 Task: Find connections with filter location Cruz del Eje with filter topic #wellness with filter profile language German with filter current company AFCONS Infrastructure Limited - A Shapoorji Pallonji Group Company with filter school Central University of Rajasthan, Jaipur with filter industry IT System Training and Support with filter service category Cybersecurity with filter keywords title Wedding Coordinator
Action: Mouse moved to (496, 95)
Screenshot: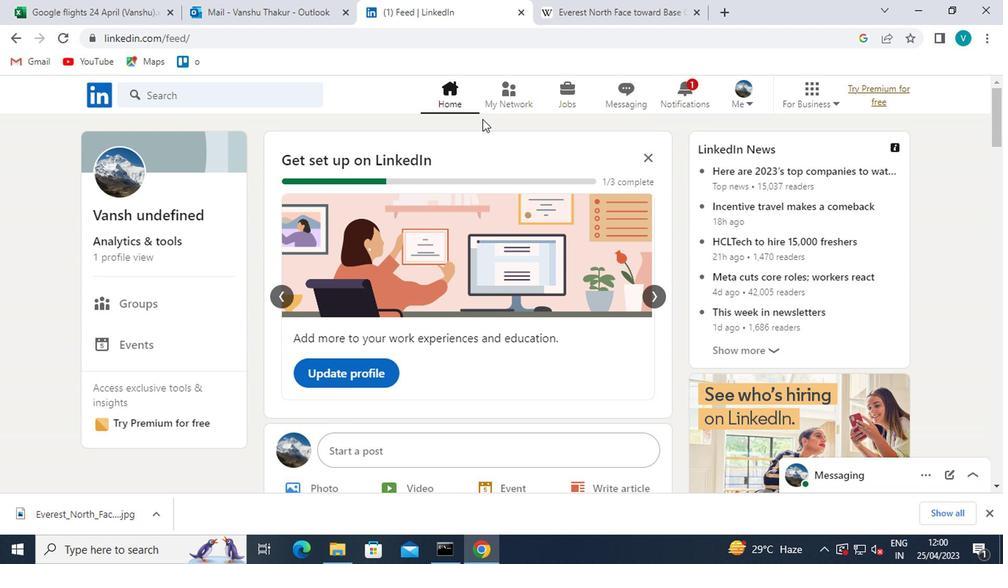 
Action: Mouse pressed left at (496, 95)
Screenshot: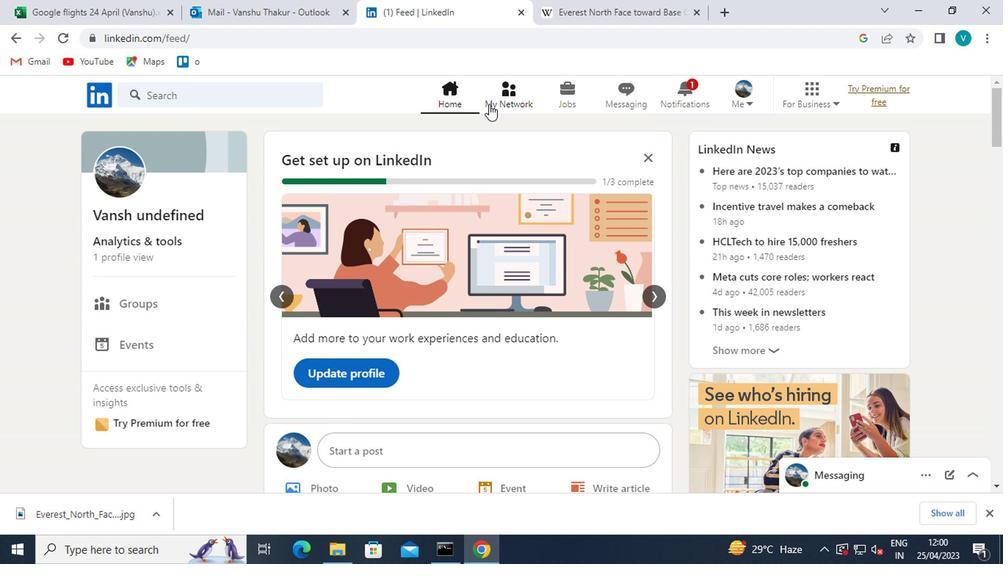 
Action: Mouse moved to (181, 179)
Screenshot: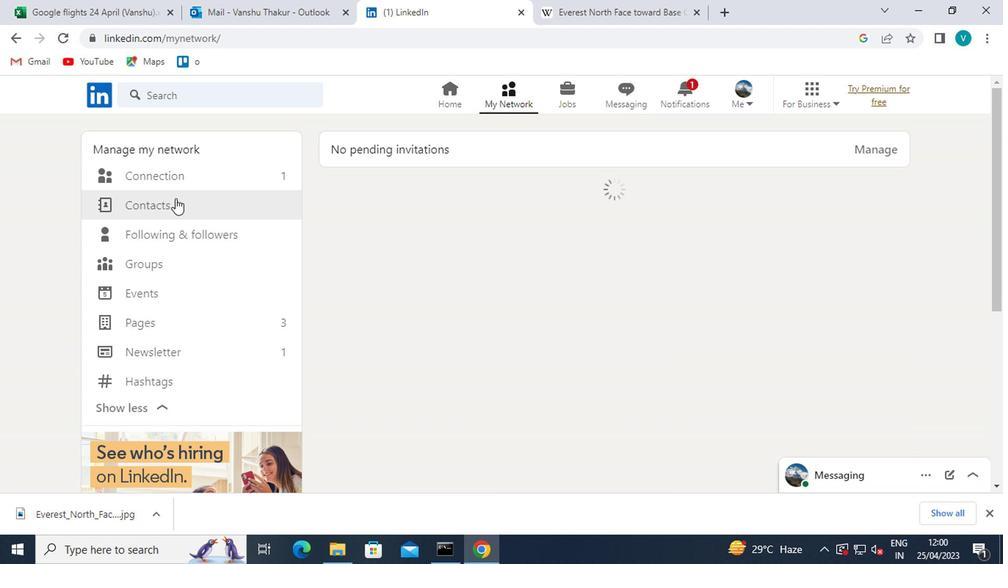 
Action: Mouse pressed left at (181, 179)
Screenshot: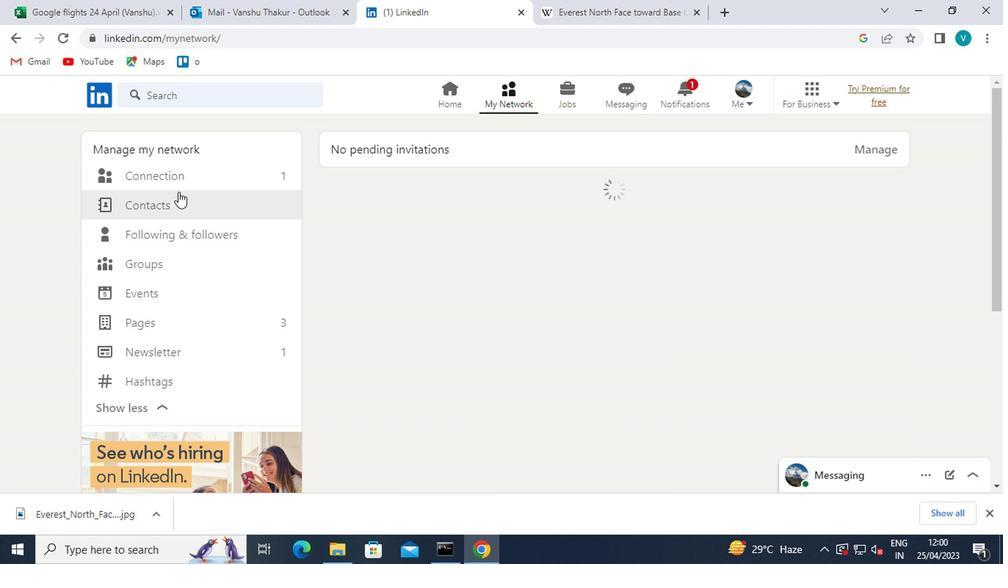 
Action: Mouse moved to (588, 176)
Screenshot: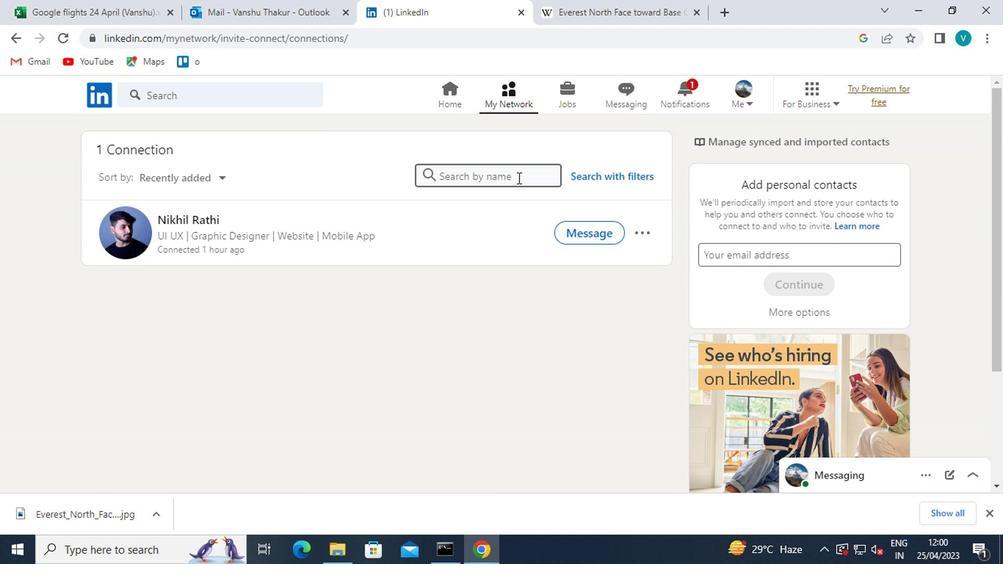 
Action: Mouse pressed left at (588, 176)
Screenshot: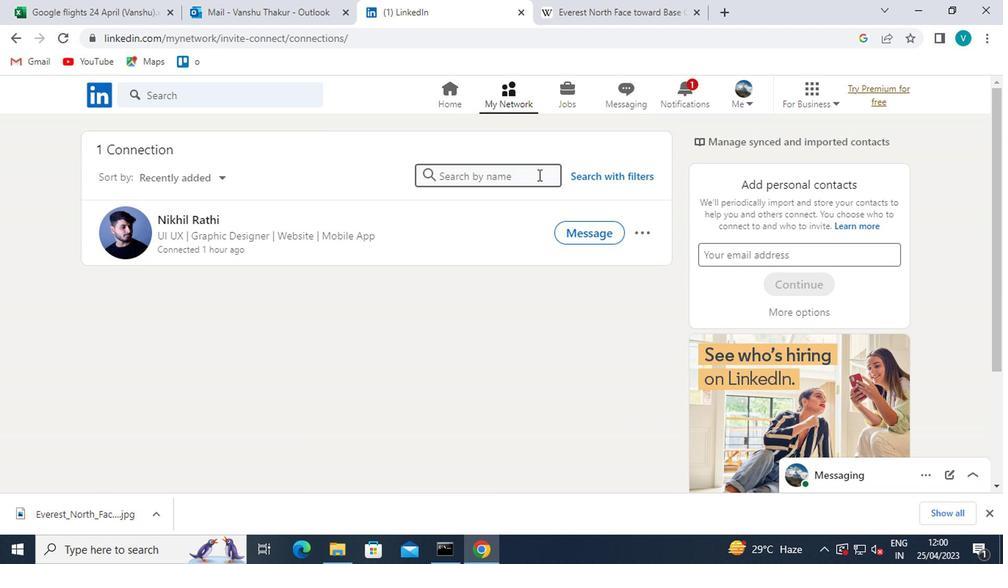 
Action: Mouse moved to (467, 137)
Screenshot: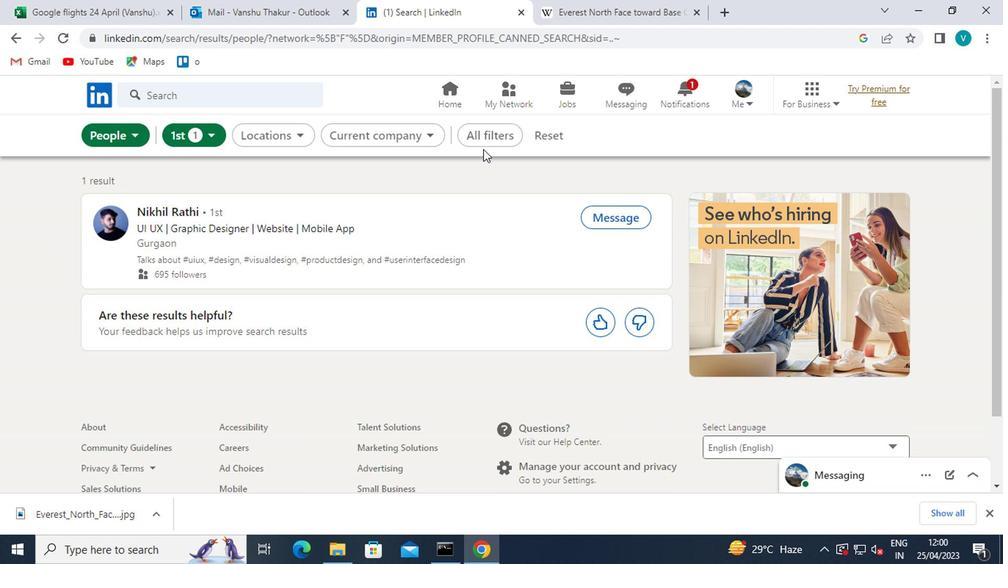 
Action: Mouse pressed left at (467, 137)
Screenshot: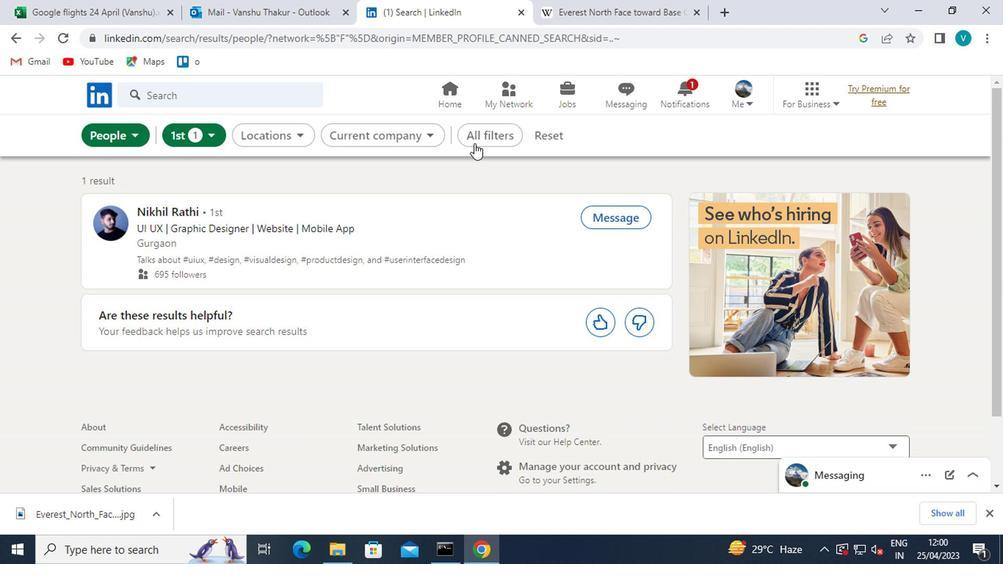
Action: Mouse moved to (728, 376)
Screenshot: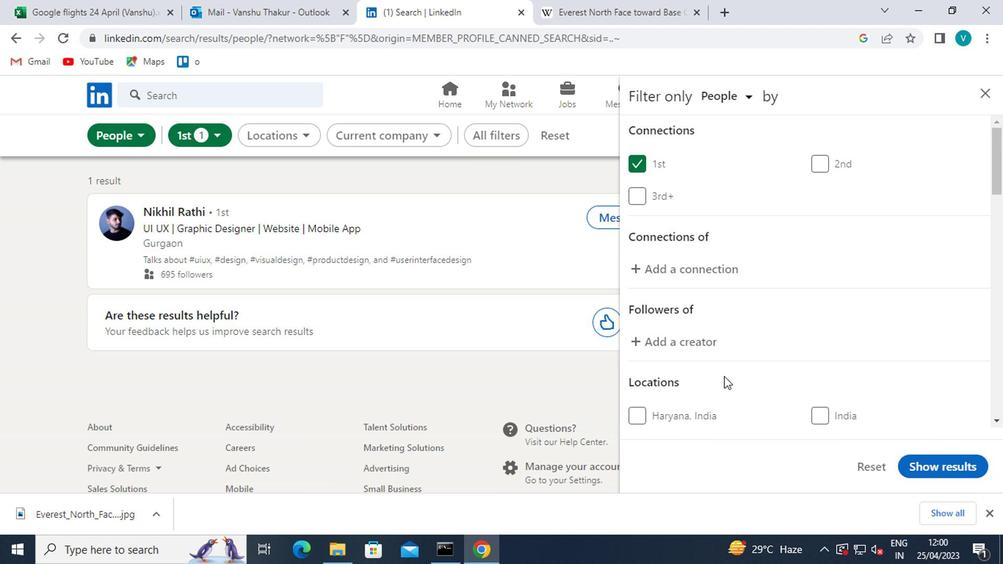 
Action: Mouse scrolled (728, 375) with delta (0, 0)
Screenshot: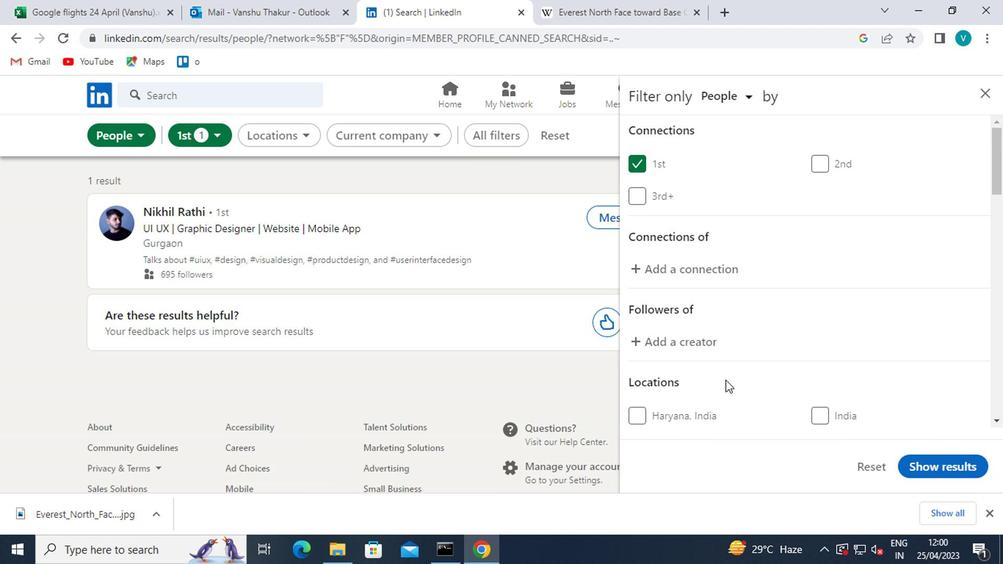 
Action: Mouse moved to (729, 375)
Screenshot: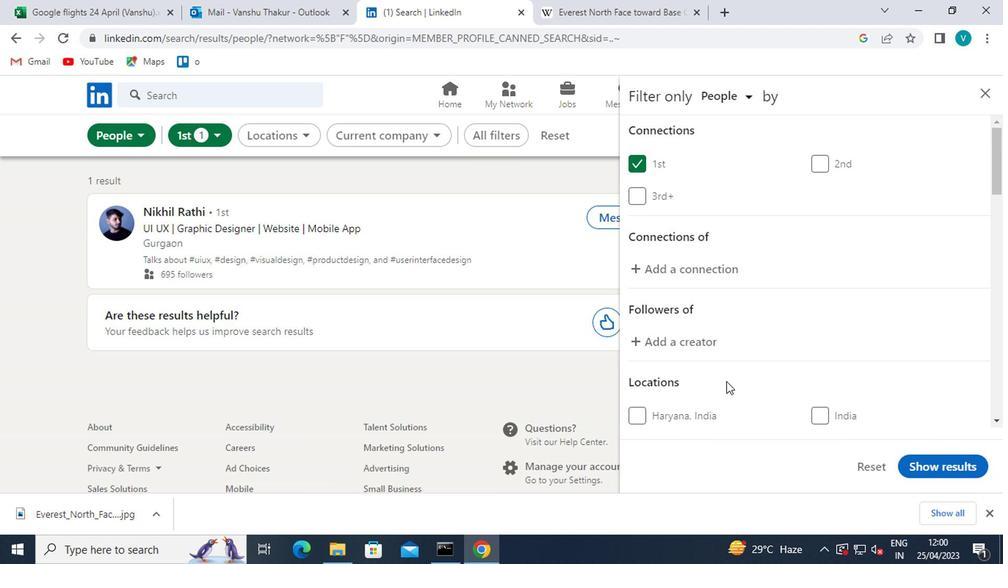 
Action: Mouse scrolled (729, 374) with delta (0, -1)
Screenshot: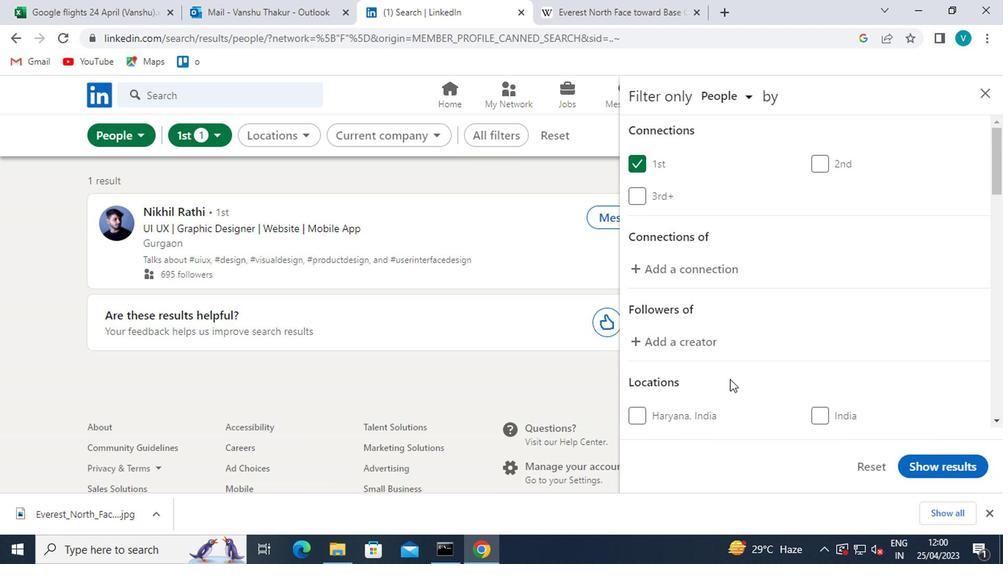 
Action: Mouse moved to (706, 336)
Screenshot: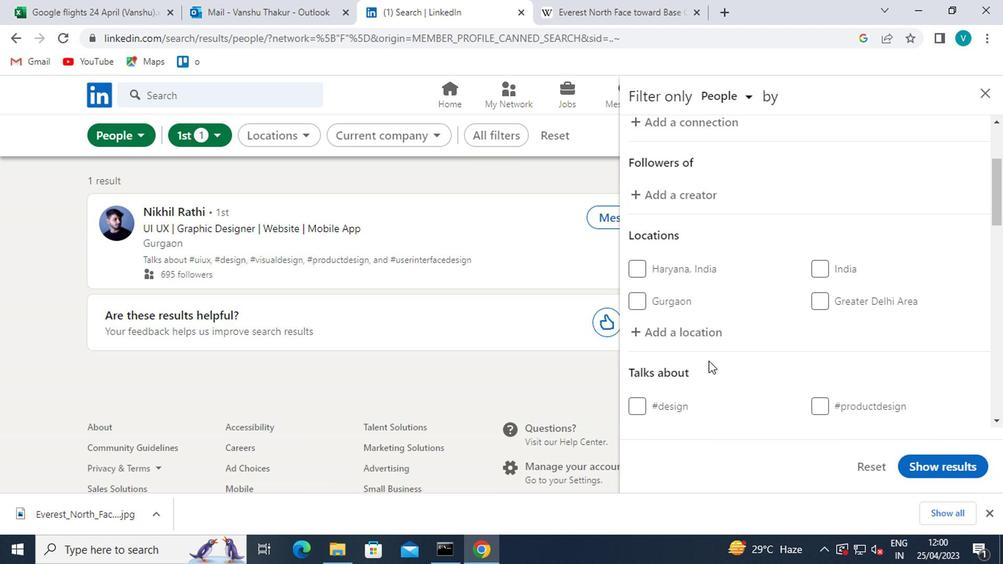 
Action: Mouse pressed left at (706, 336)
Screenshot: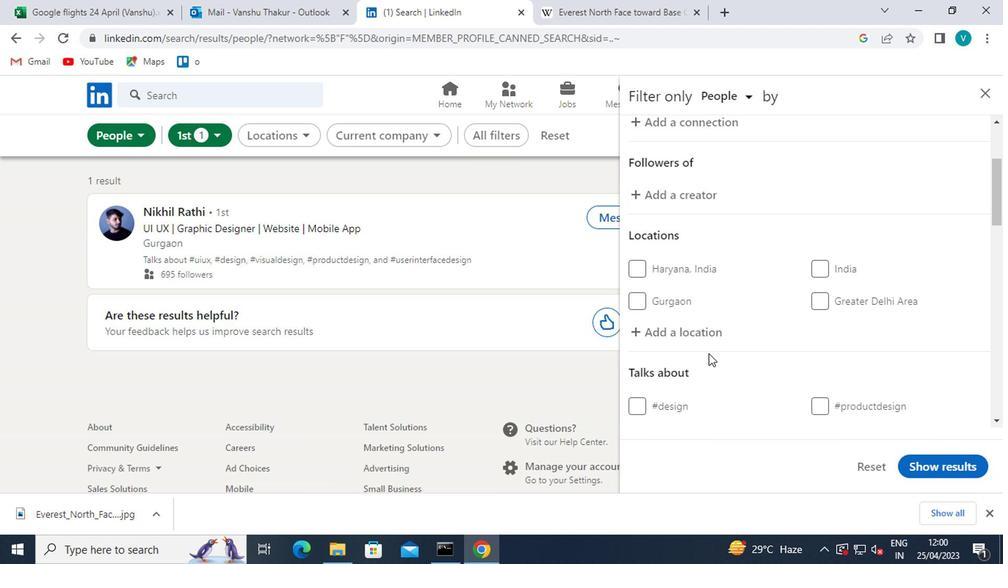 
Action: Mouse moved to (671, 307)
Screenshot: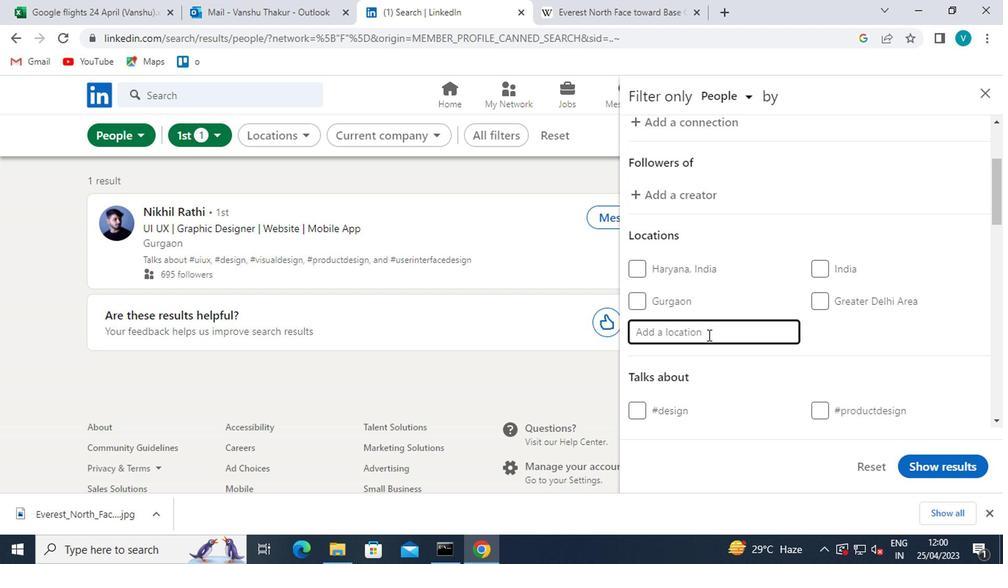 
Action: Key pressed <Key.shift>CRUZ<Key.space>DEL<Key.space>
Screenshot: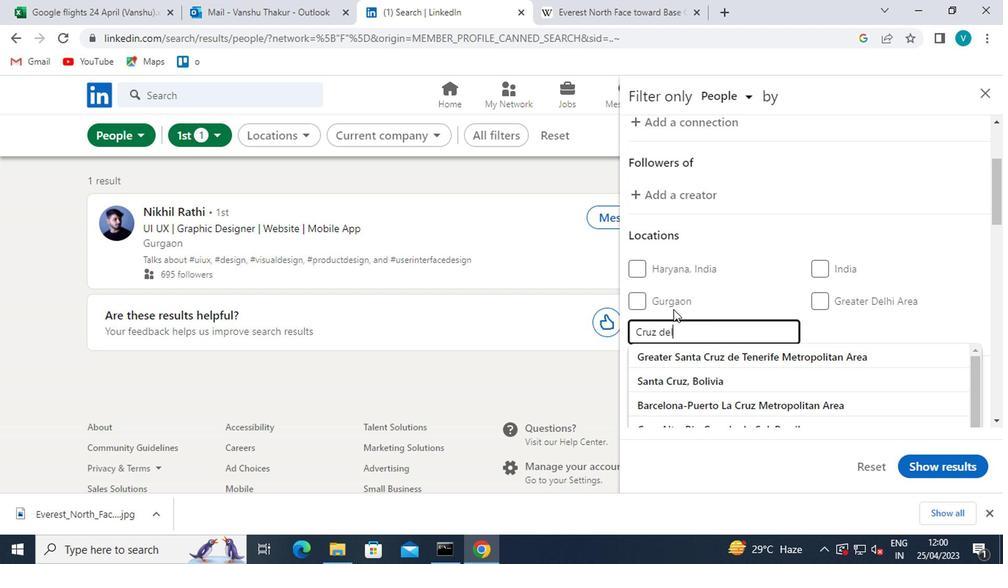 
Action: Mouse moved to (729, 358)
Screenshot: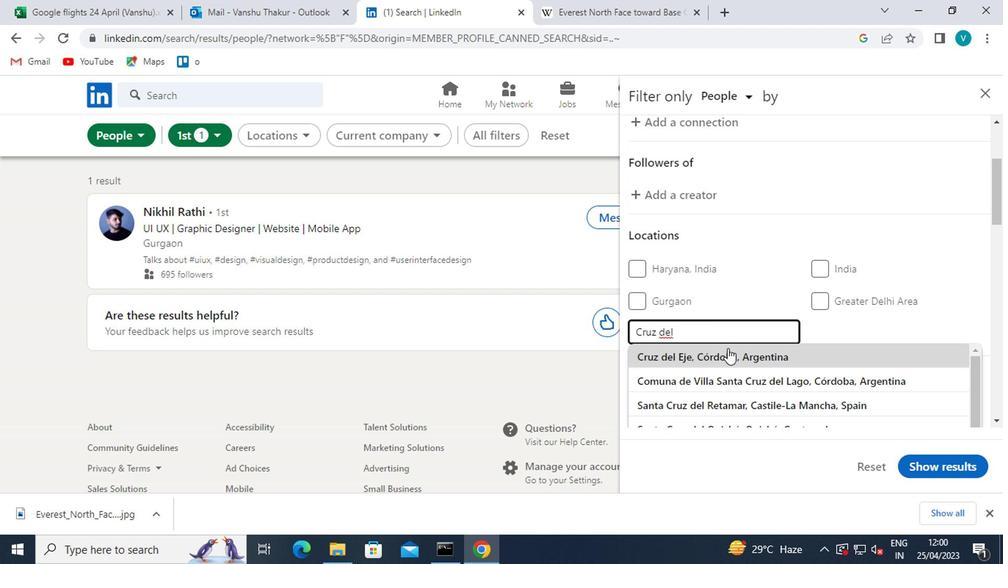 
Action: Mouse pressed left at (729, 358)
Screenshot: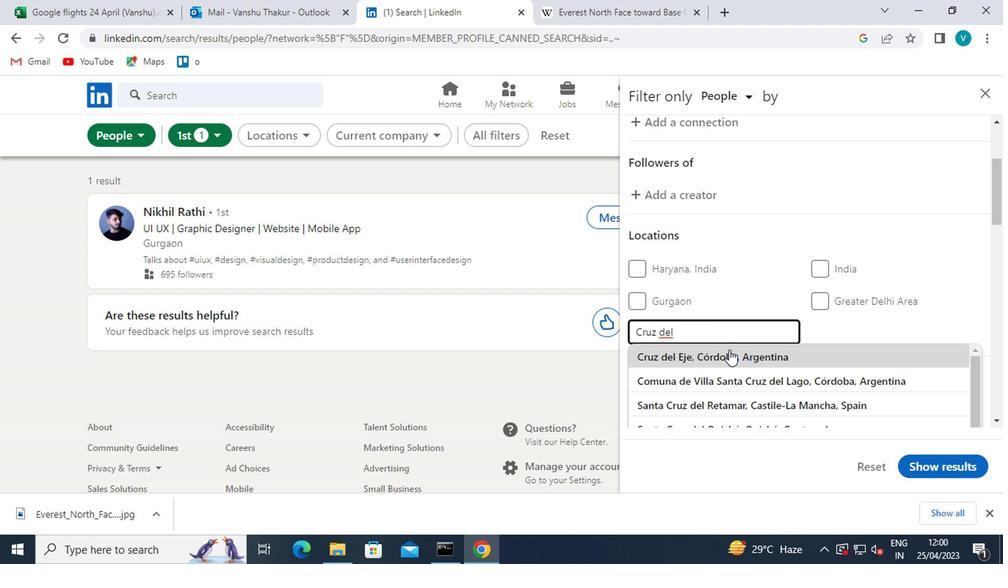 
Action: Mouse moved to (759, 345)
Screenshot: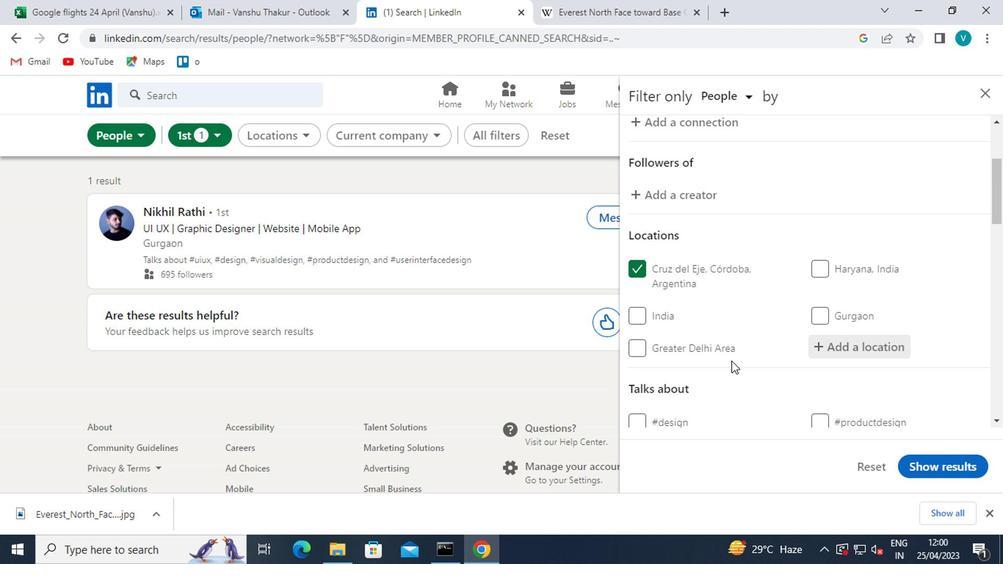 
Action: Mouse scrolled (759, 344) with delta (0, -1)
Screenshot: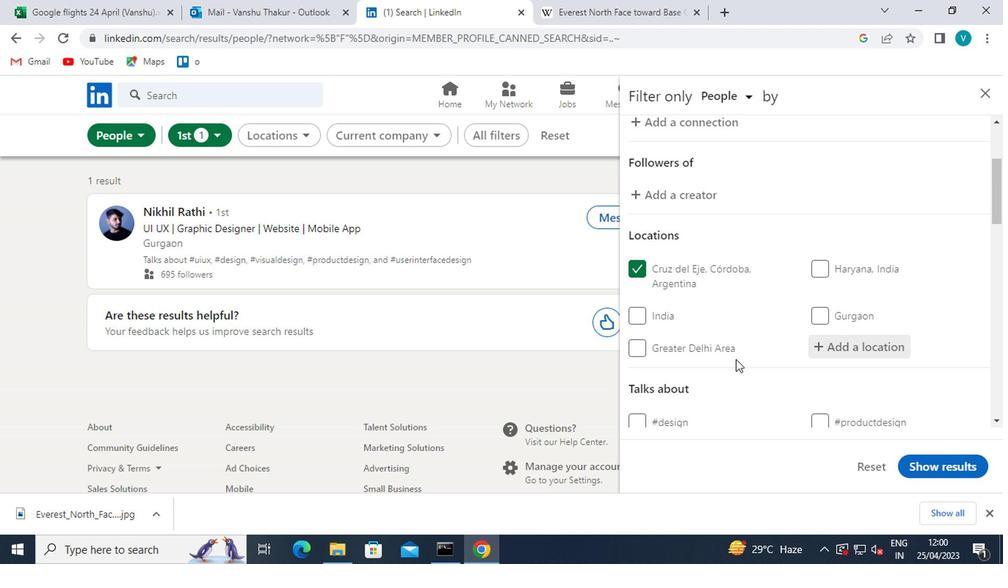 
Action: Mouse moved to (761, 345)
Screenshot: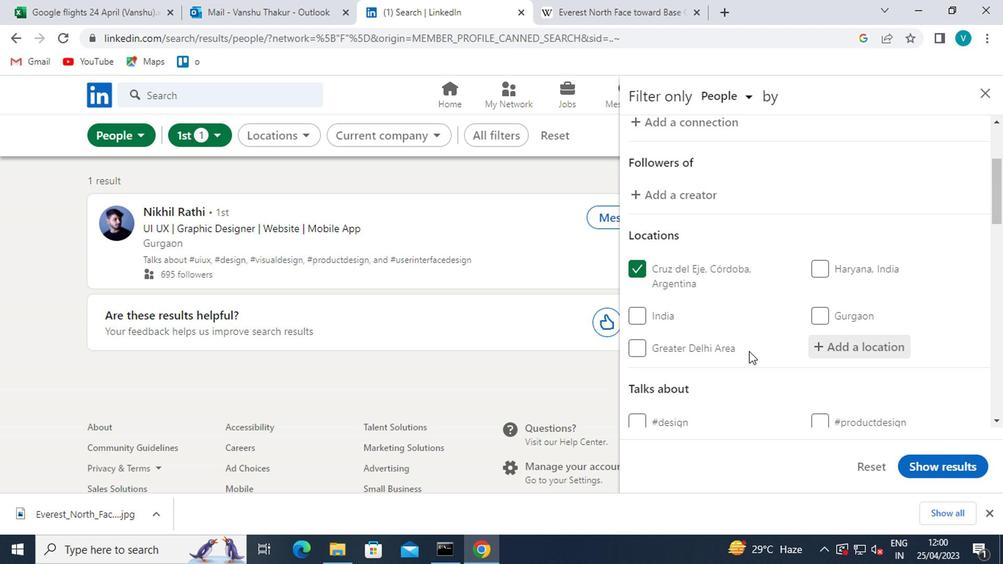 
Action: Mouse scrolled (761, 344) with delta (0, -1)
Screenshot: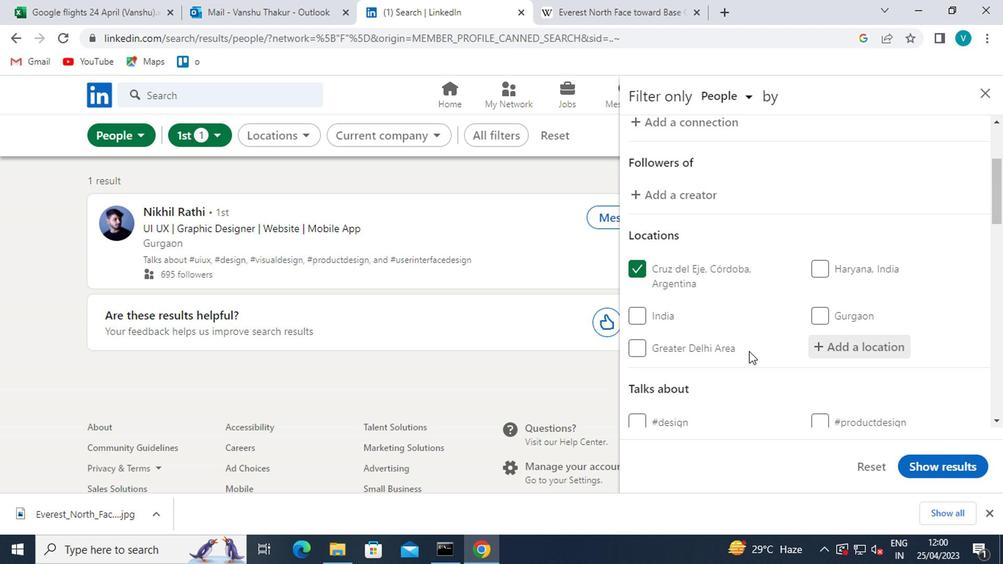 
Action: Mouse moved to (762, 345)
Screenshot: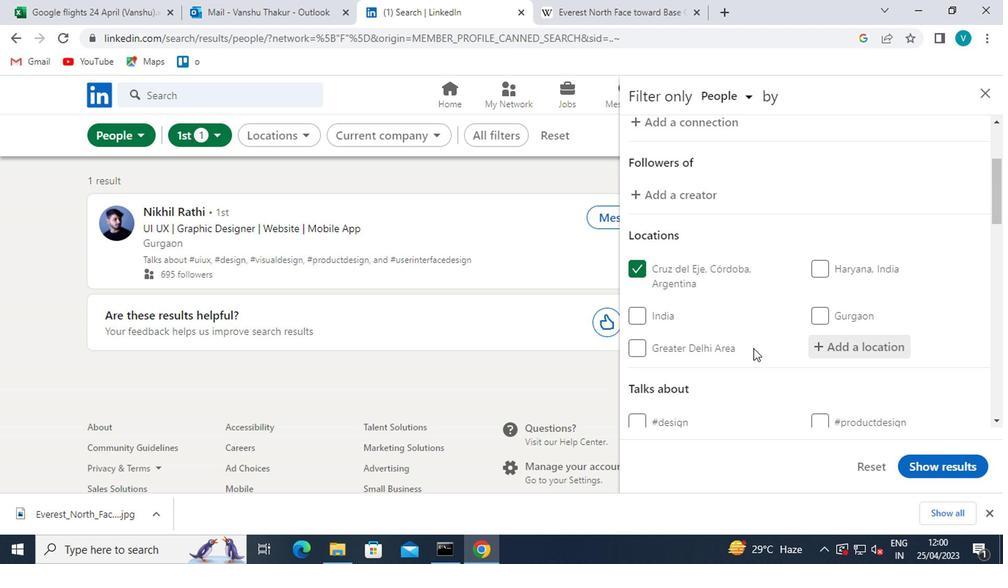 
Action: Mouse scrolled (762, 344) with delta (0, -1)
Screenshot: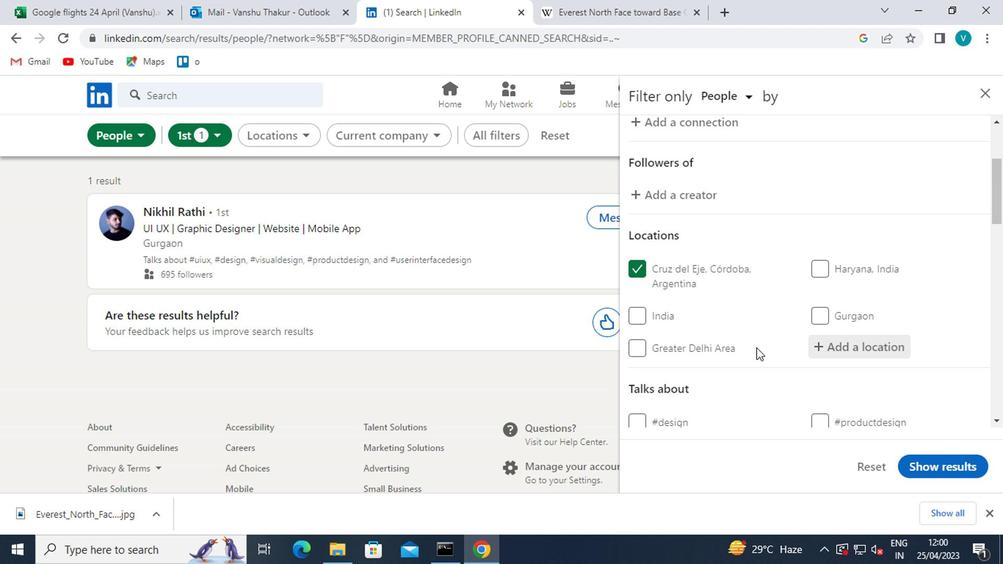 
Action: Mouse moved to (871, 272)
Screenshot: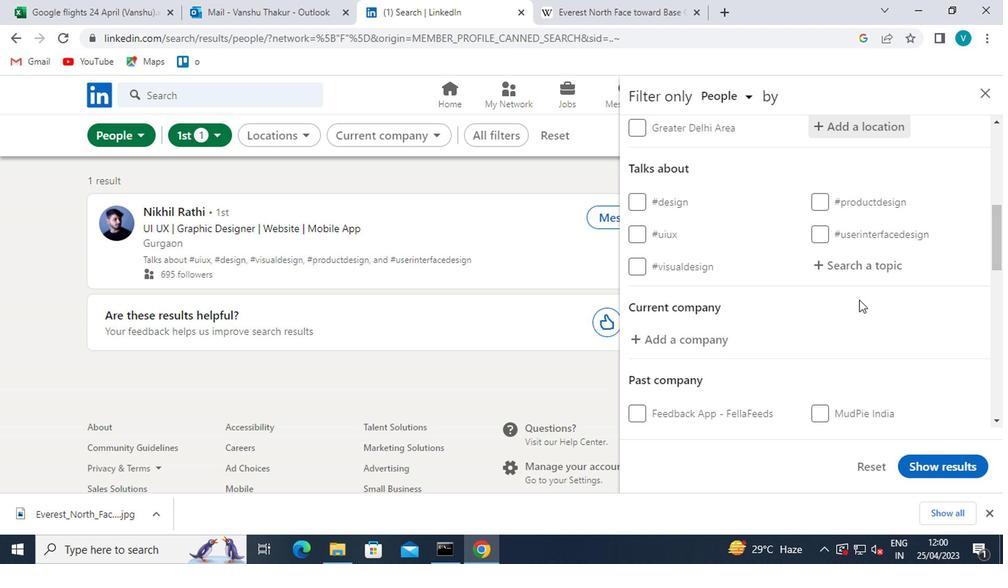 
Action: Mouse pressed left at (871, 272)
Screenshot: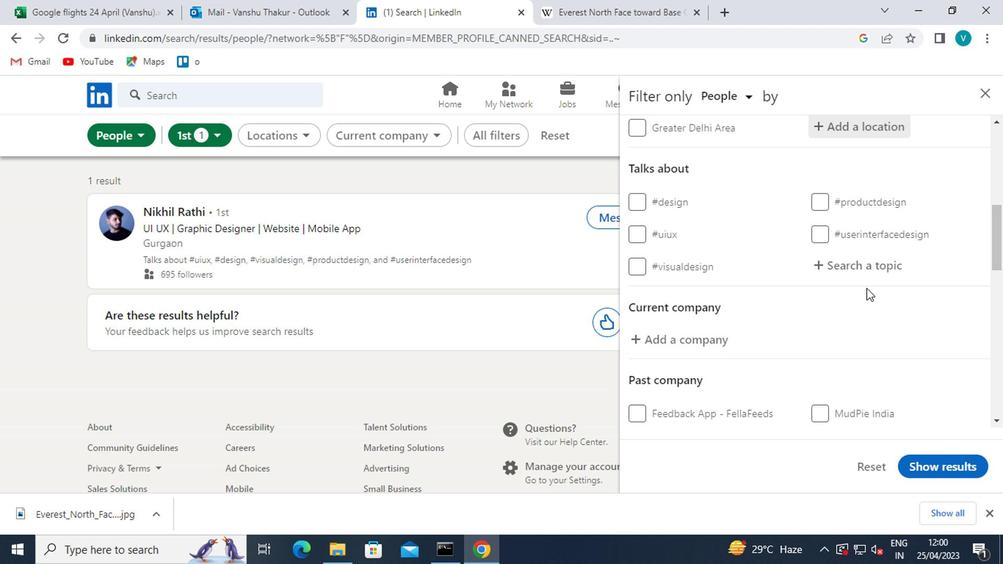 
Action: Mouse moved to (826, 240)
Screenshot: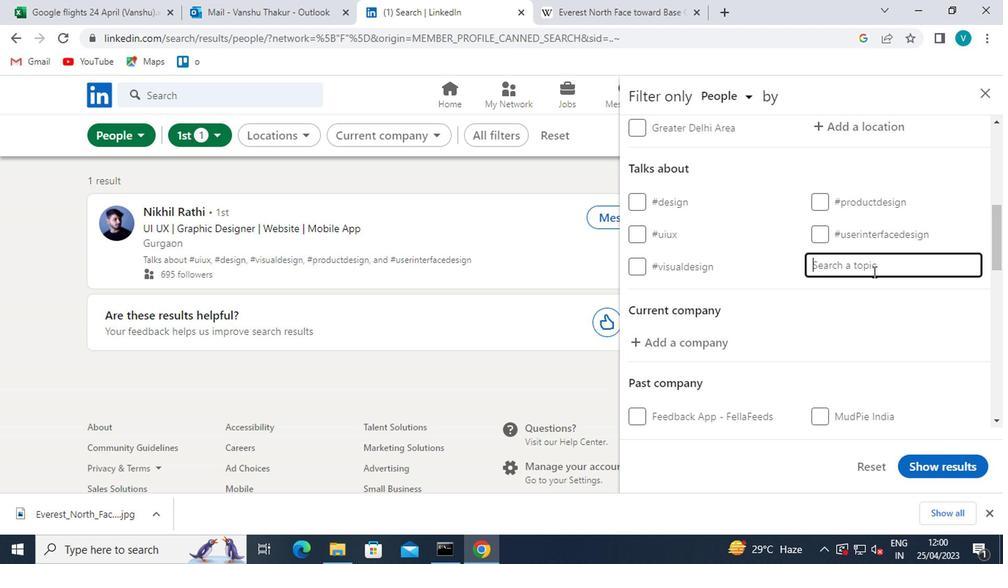 
Action: Key pressed <Key.shift>#WELLNESS
Screenshot: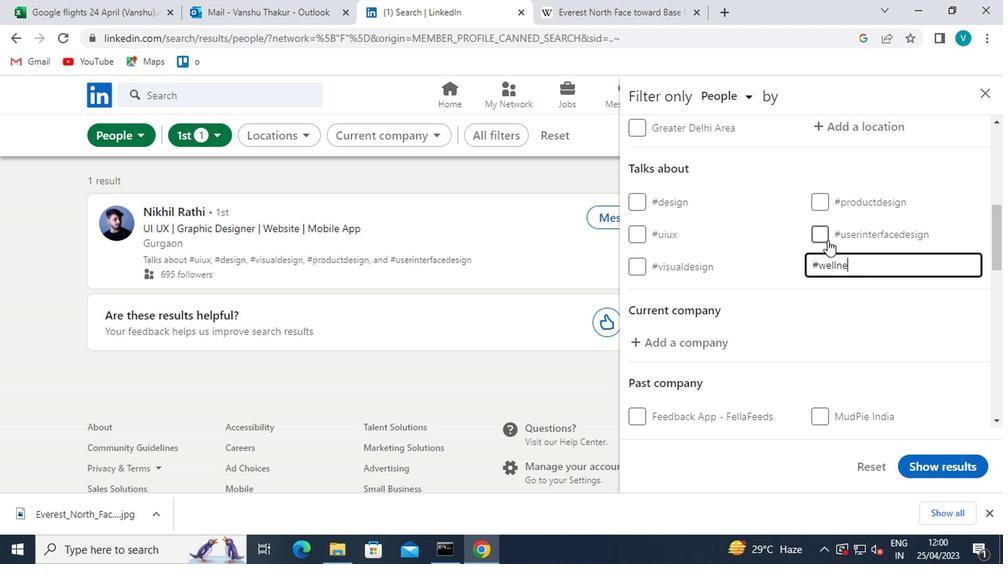 
Action: Mouse moved to (845, 324)
Screenshot: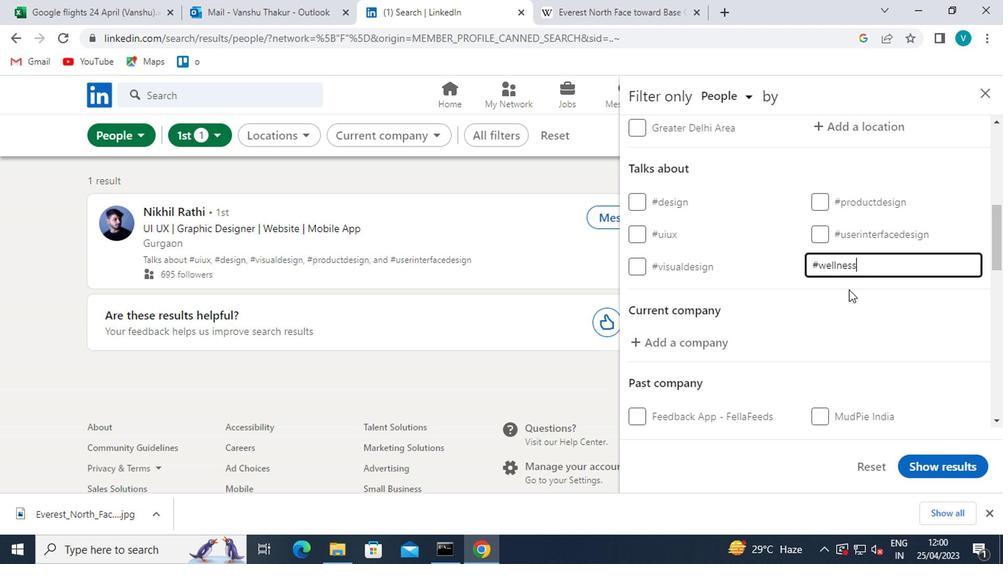 
Action: Mouse pressed left at (845, 324)
Screenshot: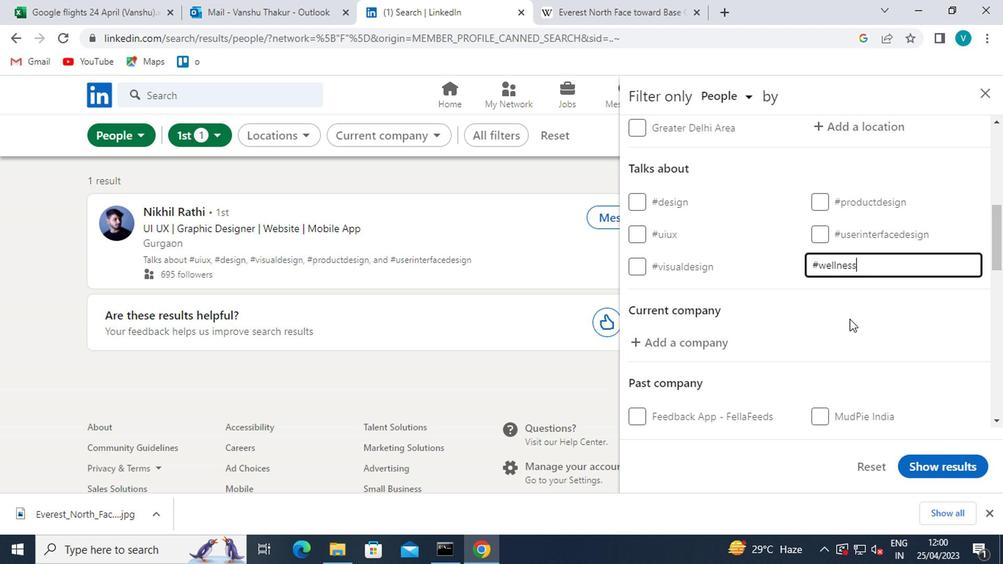 
Action: Mouse moved to (827, 318)
Screenshot: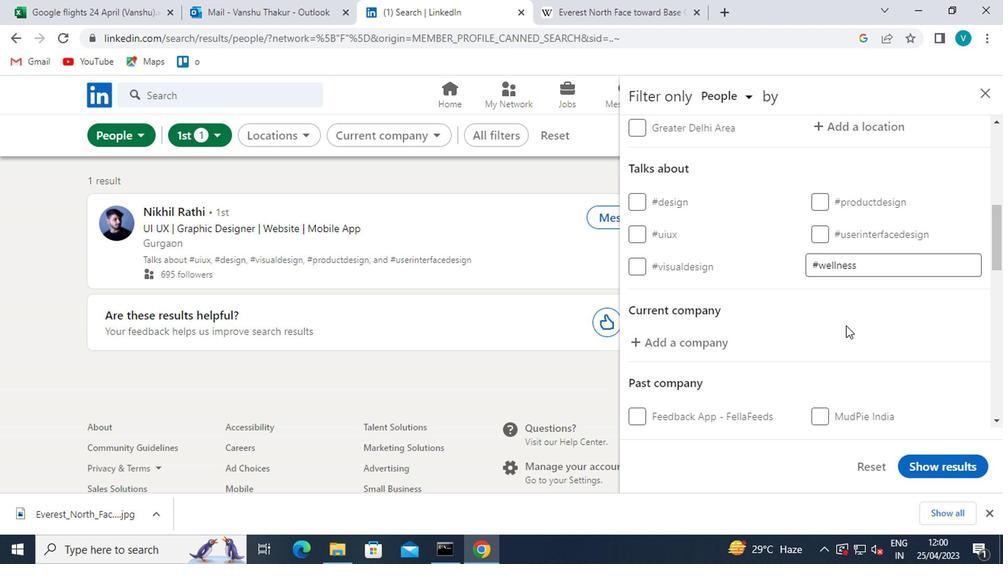 
Action: Mouse scrolled (827, 317) with delta (0, -1)
Screenshot: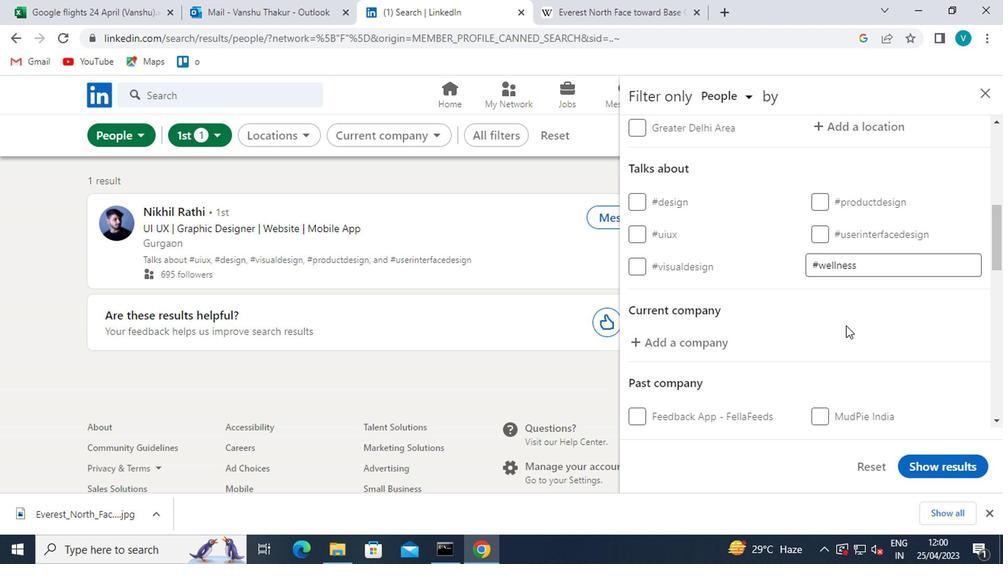 
Action: Mouse moved to (799, 308)
Screenshot: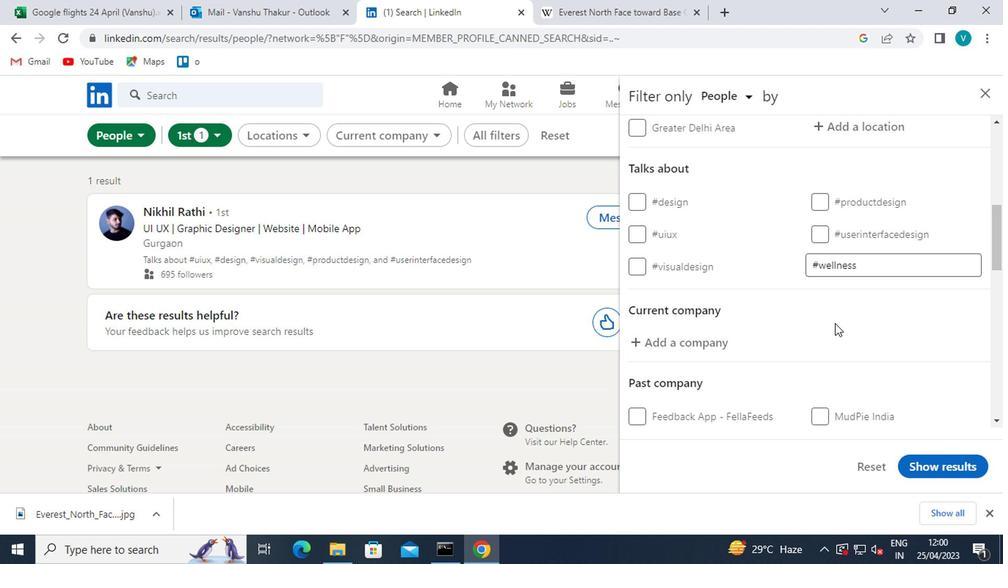 
Action: Mouse scrolled (799, 307) with delta (0, -1)
Screenshot: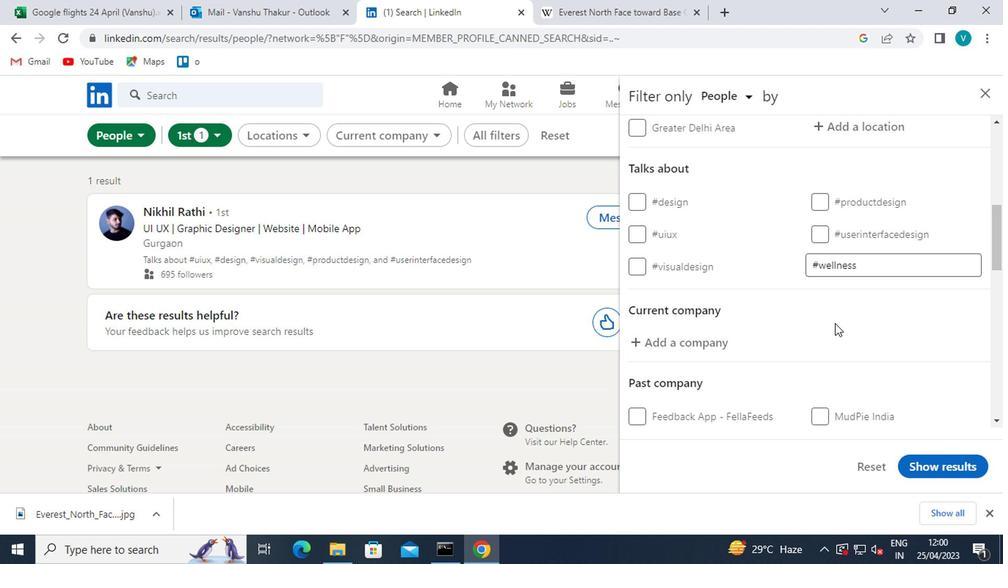 
Action: Mouse moved to (771, 299)
Screenshot: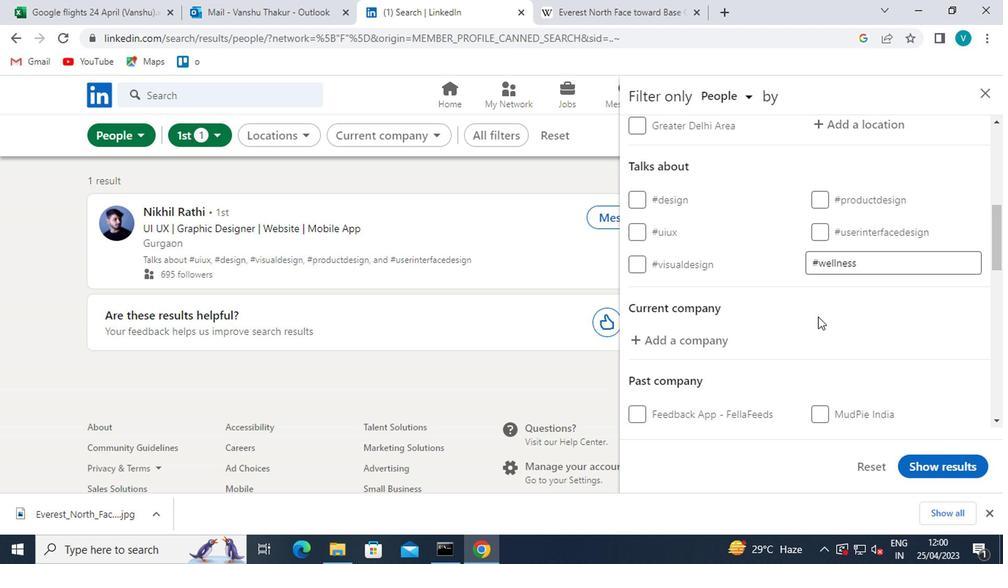 
Action: Mouse scrolled (771, 298) with delta (0, -1)
Screenshot: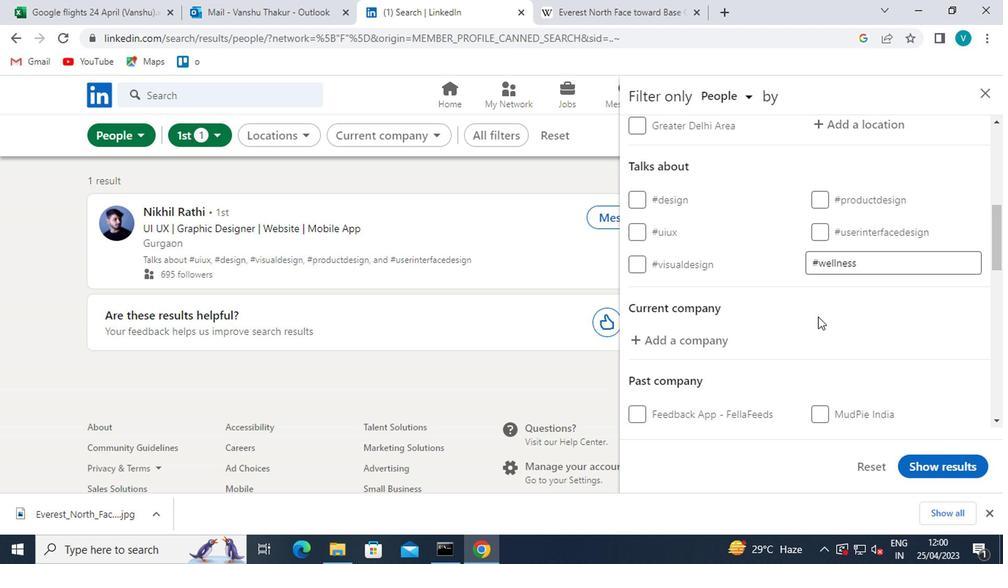 
Action: Mouse moved to (753, 295)
Screenshot: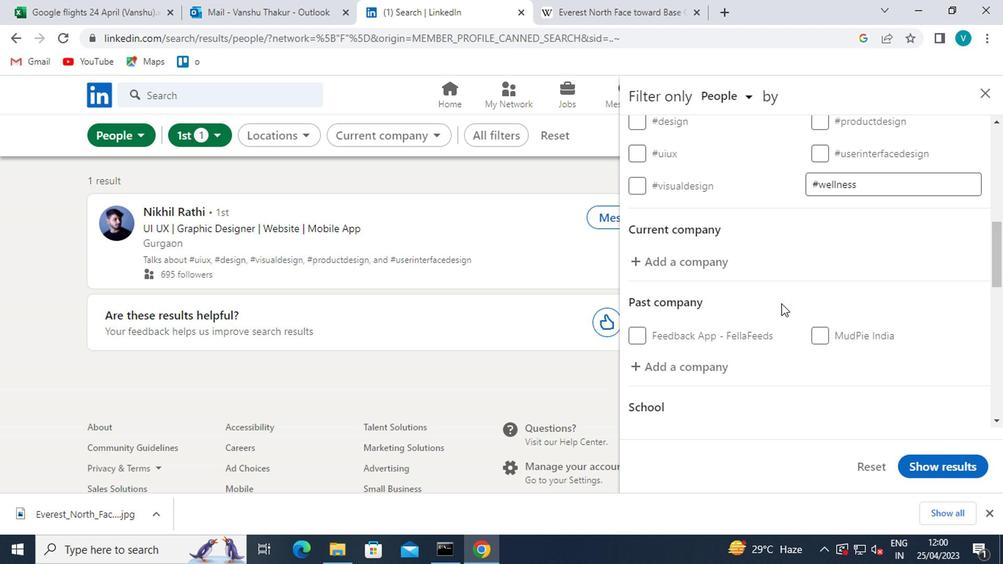 
Action: Mouse scrolled (753, 295) with delta (0, 0)
Screenshot: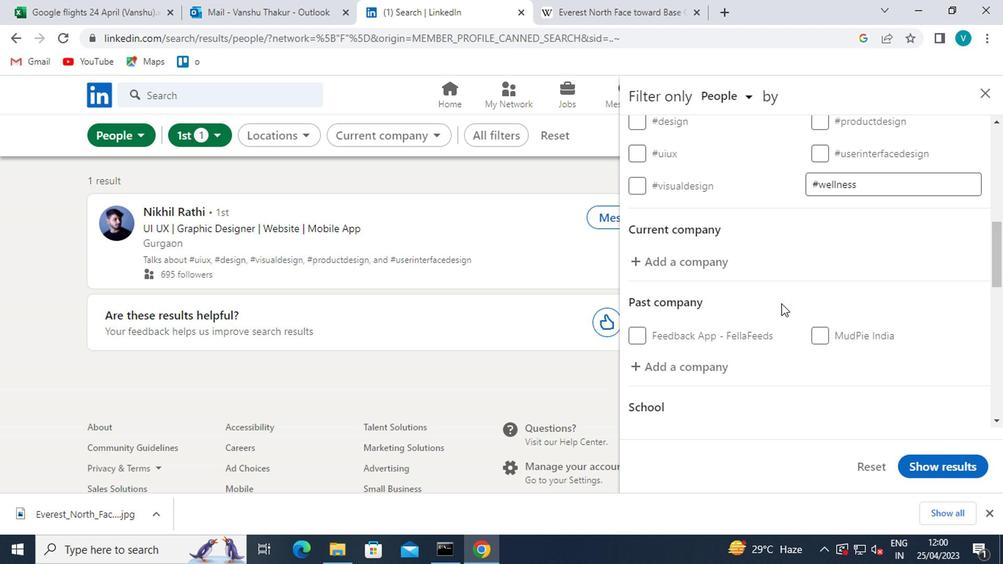 
Action: Mouse moved to (743, 295)
Screenshot: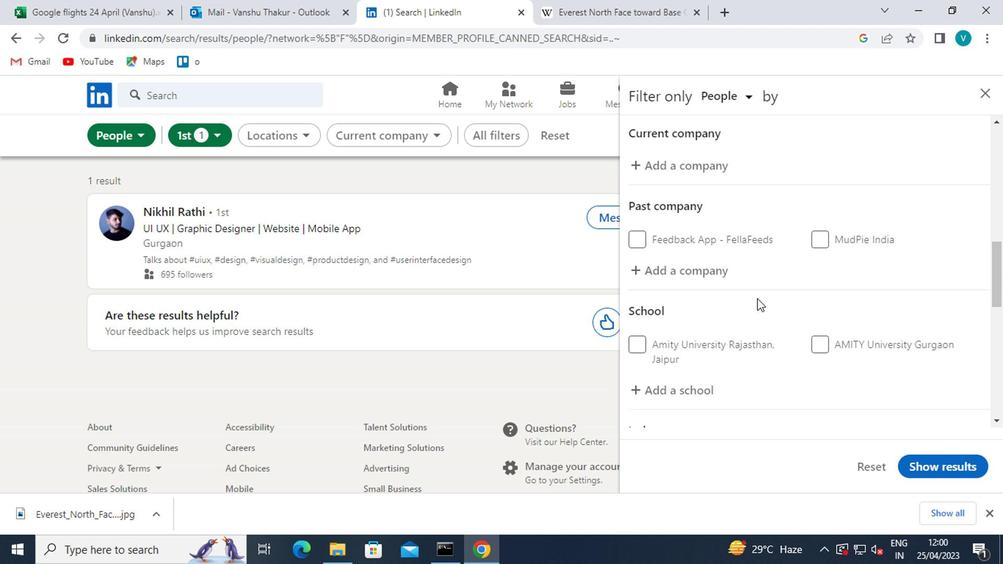 
Action: Mouse scrolled (743, 294) with delta (0, -1)
Screenshot: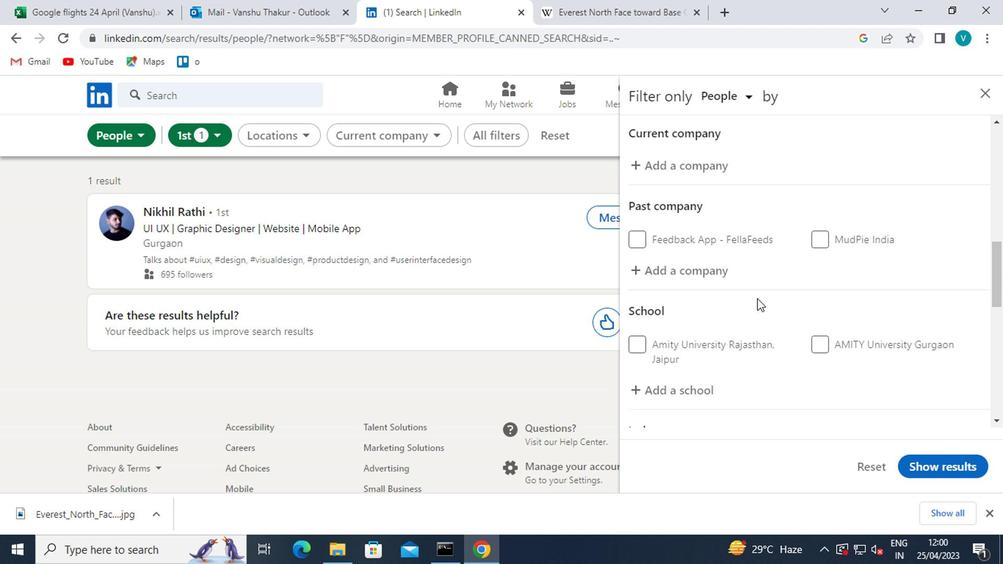 
Action: Mouse moved to (752, 296)
Screenshot: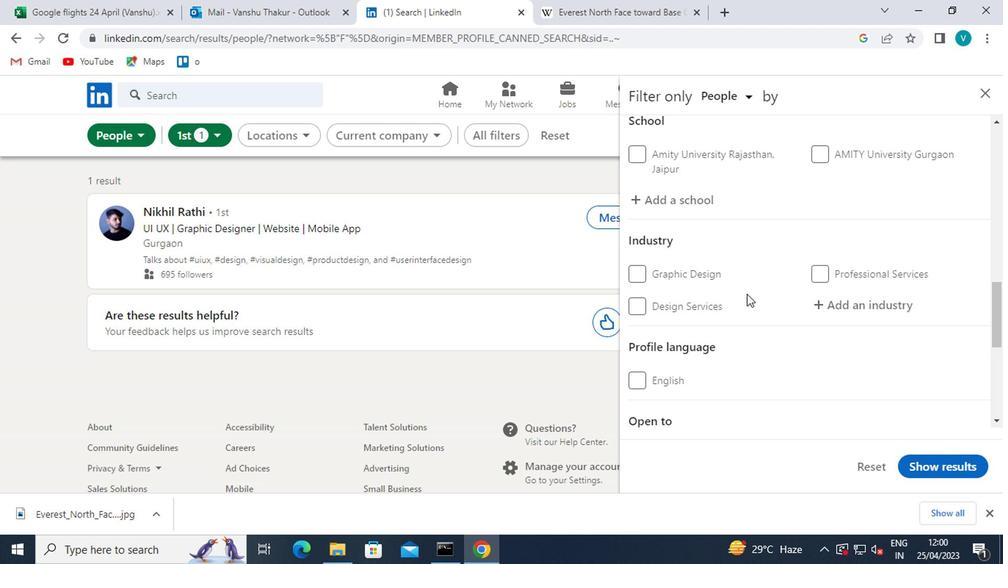 
Action: Mouse scrolled (752, 297) with delta (0, 1)
Screenshot: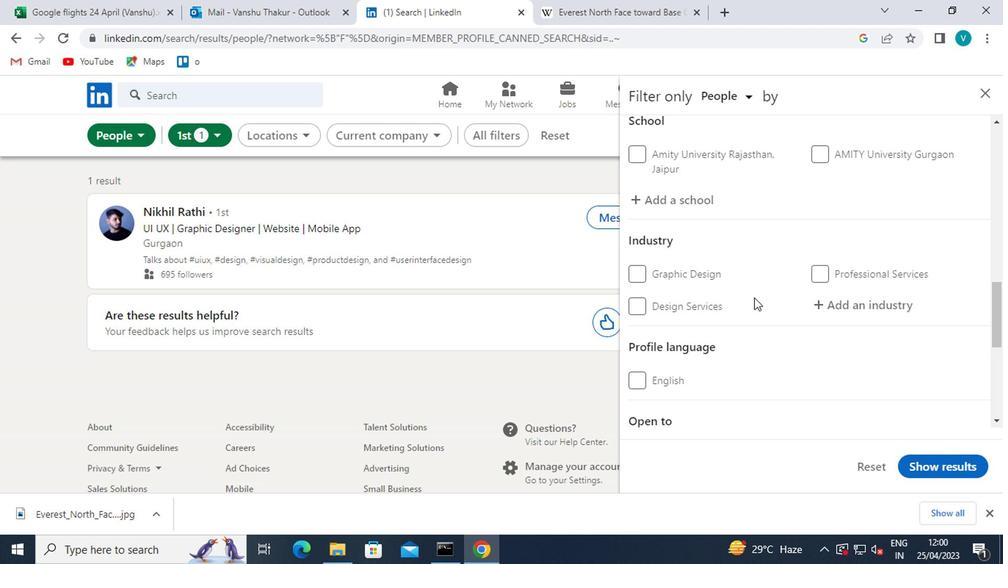 
Action: Mouse scrolled (752, 297) with delta (0, 1)
Screenshot: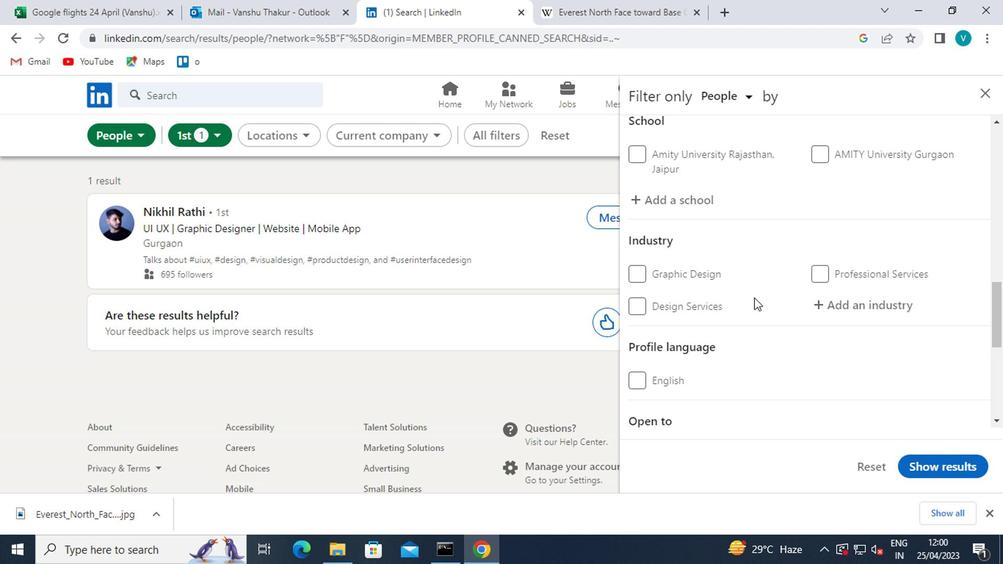 
Action: Mouse scrolled (752, 297) with delta (0, 1)
Screenshot: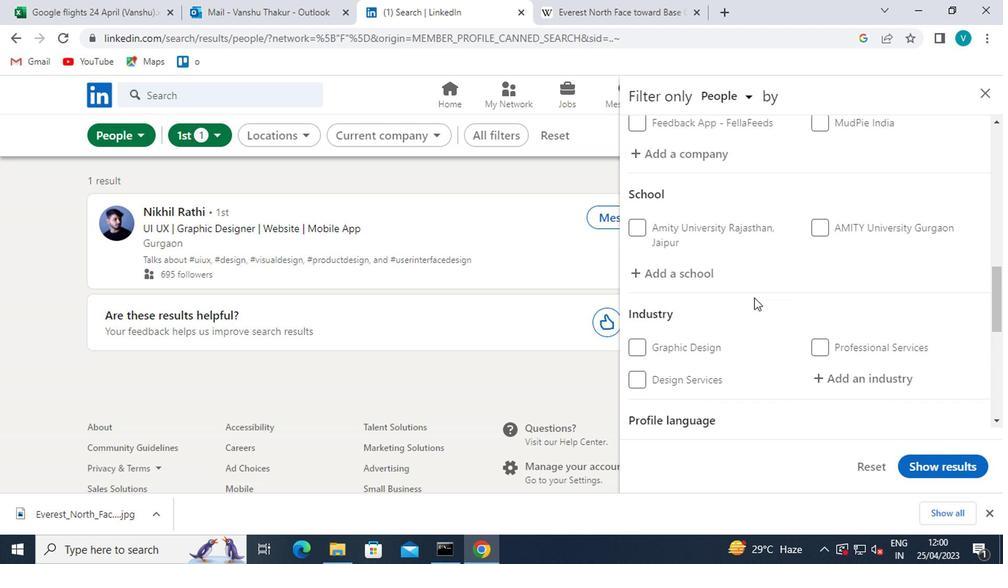 
Action: Mouse scrolled (752, 297) with delta (0, 1)
Screenshot: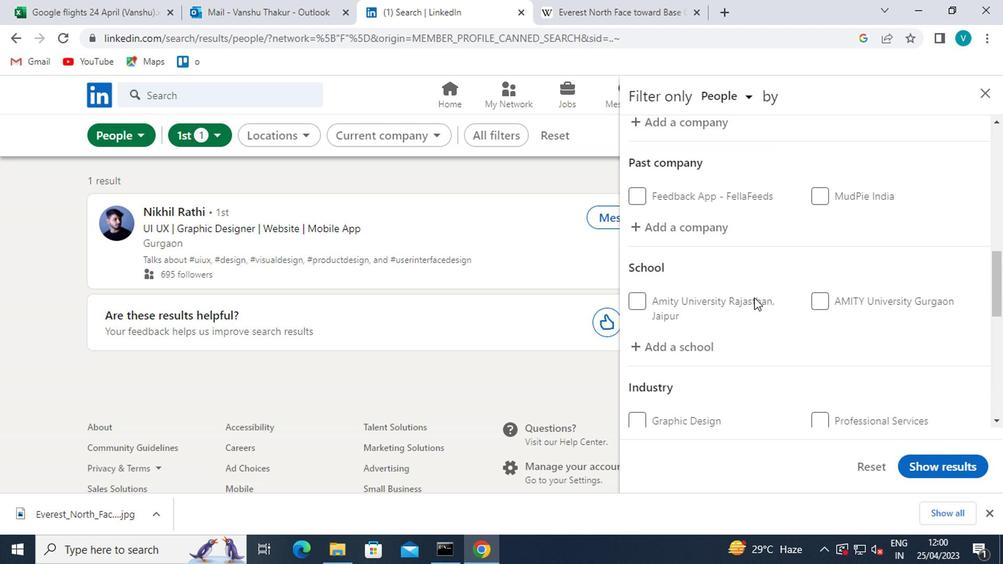 
Action: Mouse moved to (752, 296)
Screenshot: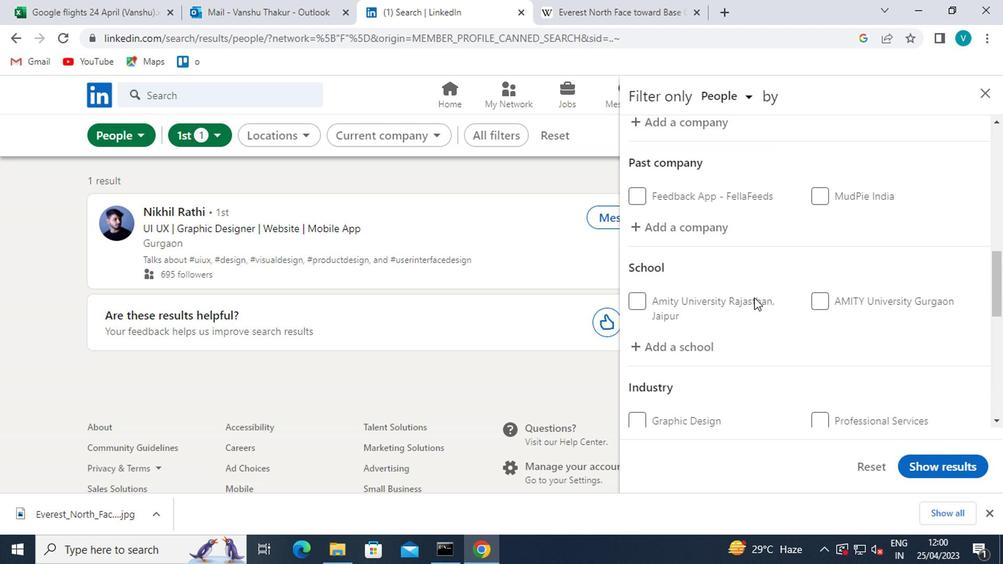 
Action: Mouse scrolled (752, 297) with delta (0, 1)
Screenshot: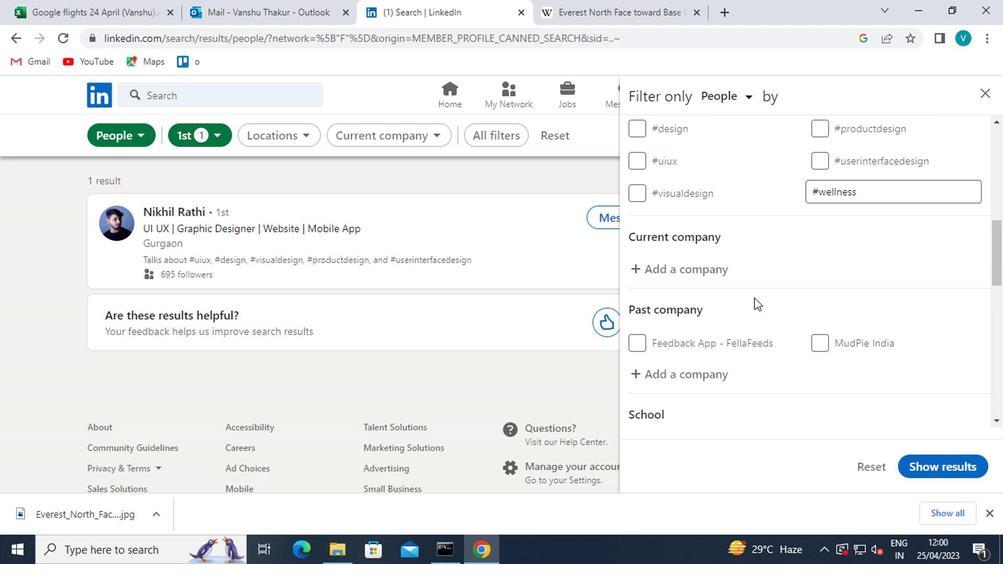 
Action: Mouse moved to (712, 326)
Screenshot: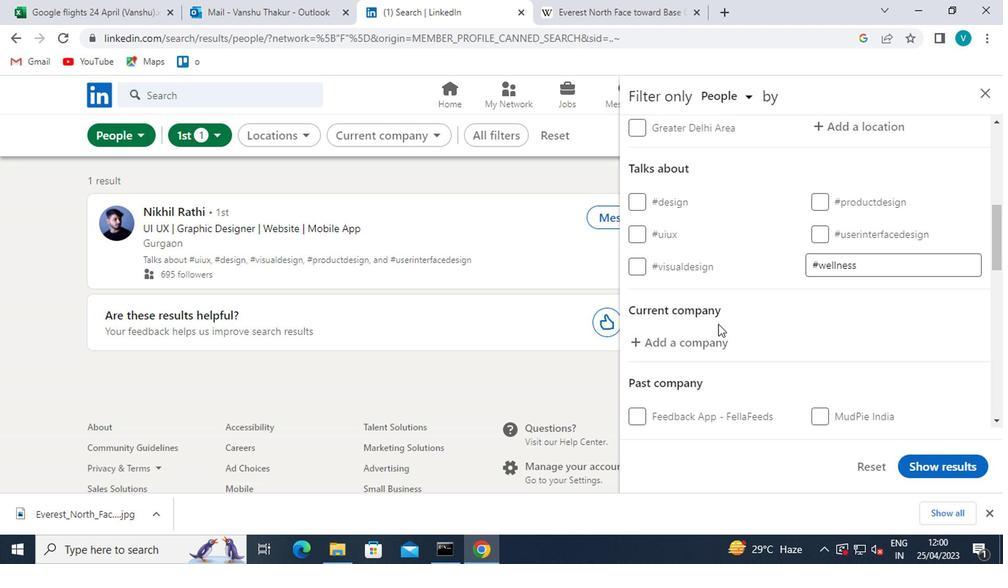 
Action: Mouse pressed left at (712, 326)
Screenshot: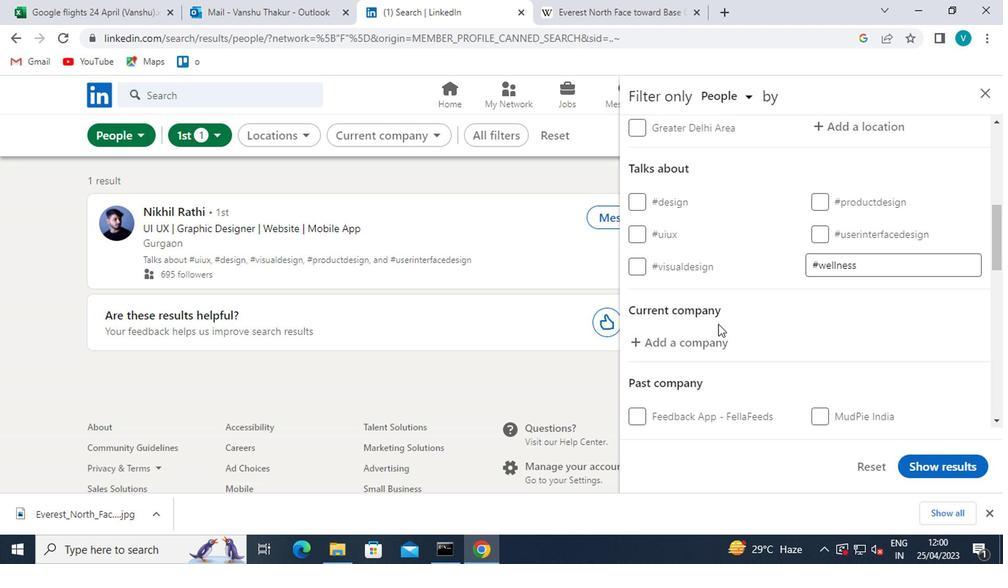 
Action: Mouse moved to (712, 331)
Screenshot: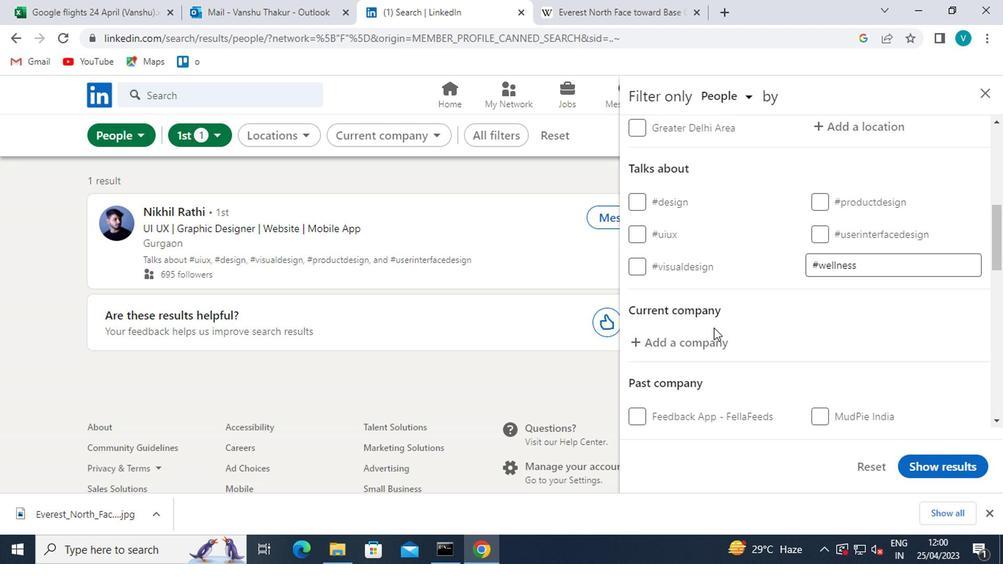 
Action: Mouse pressed left at (712, 331)
Screenshot: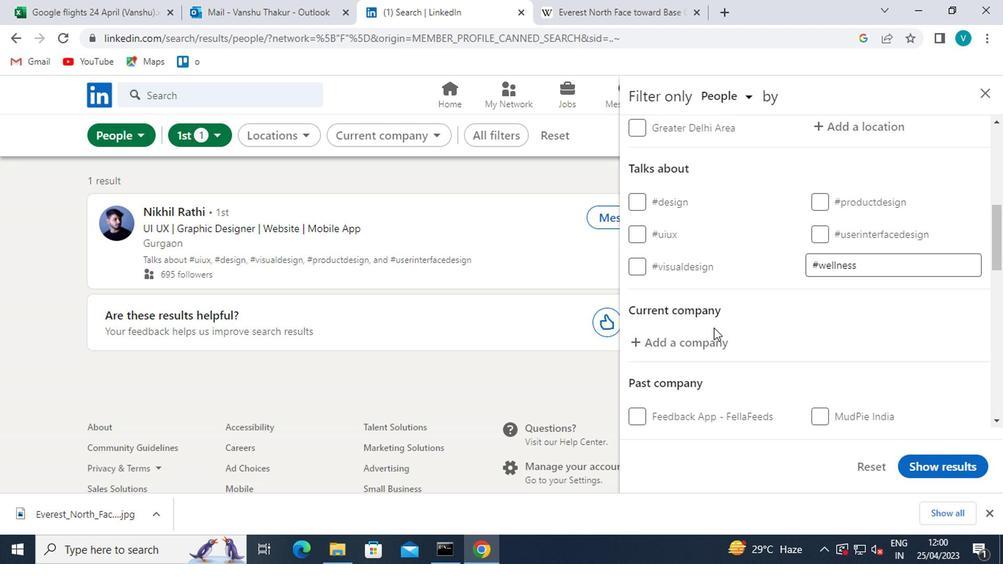 
Action: Mouse moved to (717, 332)
Screenshot: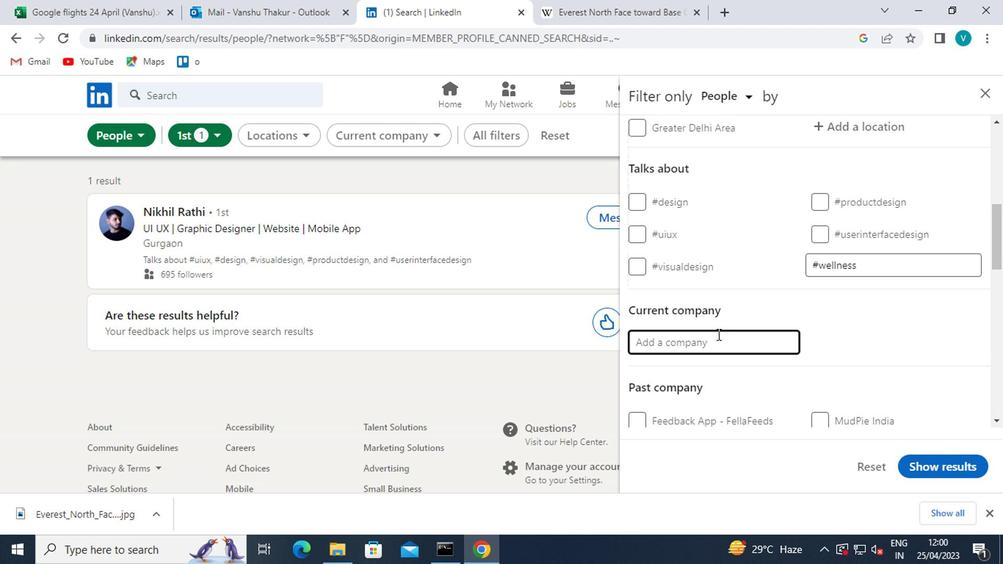 
Action: Key pressed <Key.shift>AFCONS<Key.space>
Screenshot: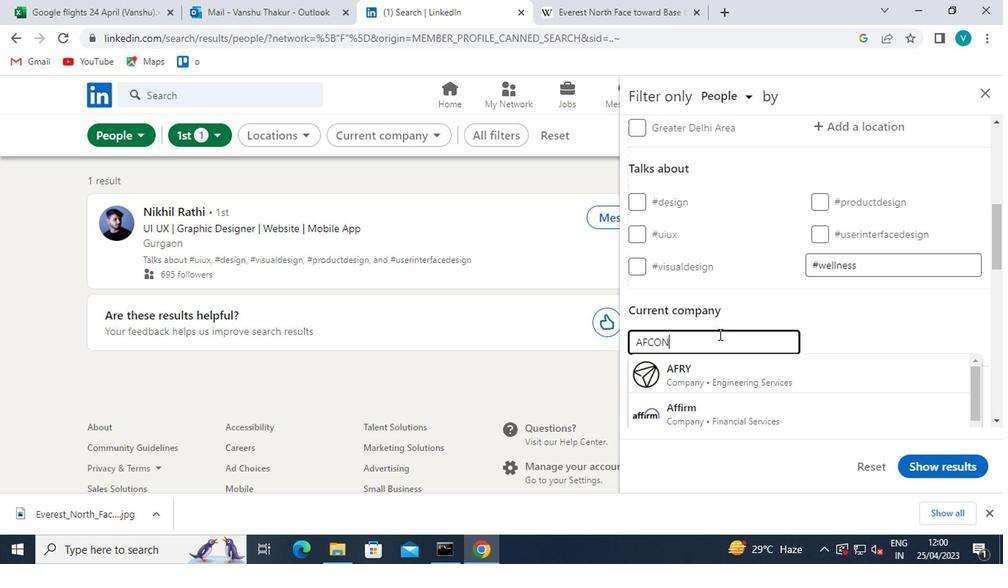 
Action: Mouse moved to (793, 372)
Screenshot: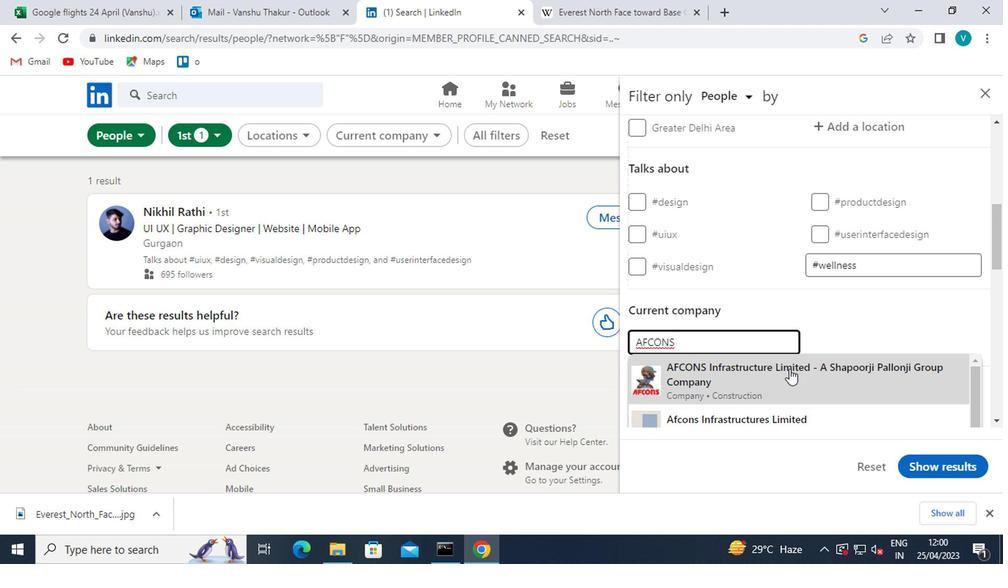 
Action: Mouse pressed left at (793, 372)
Screenshot: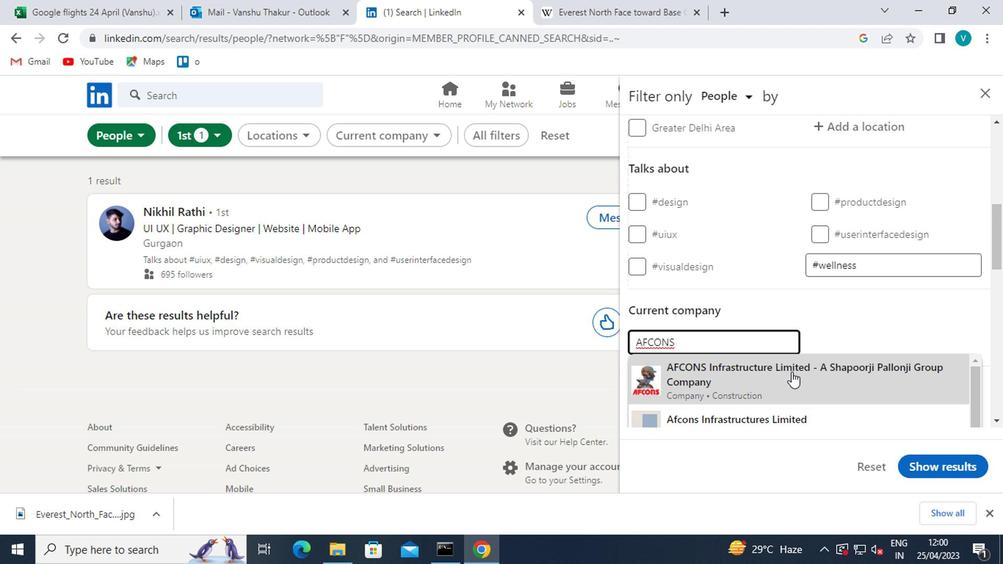 
Action: Mouse moved to (787, 354)
Screenshot: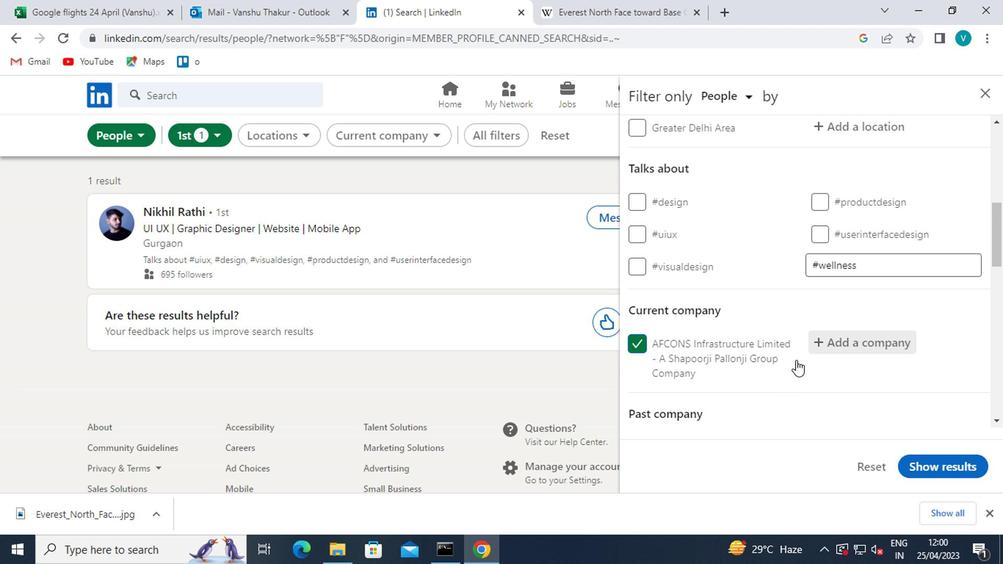 
Action: Mouse scrolled (787, 353) with delta (0, -1)
Screenshot: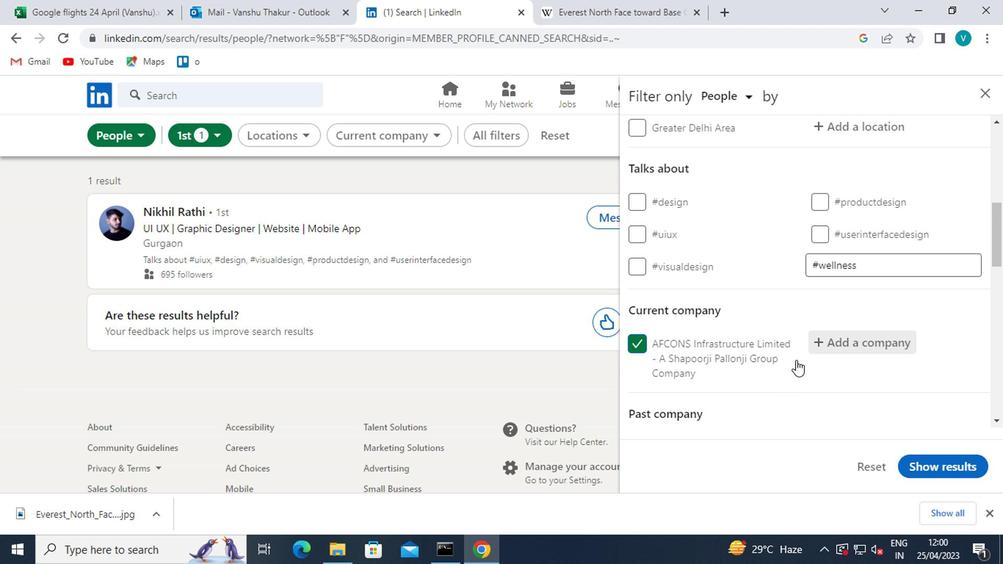 
Action: Mouse moved to (786, 354)
Screenshot: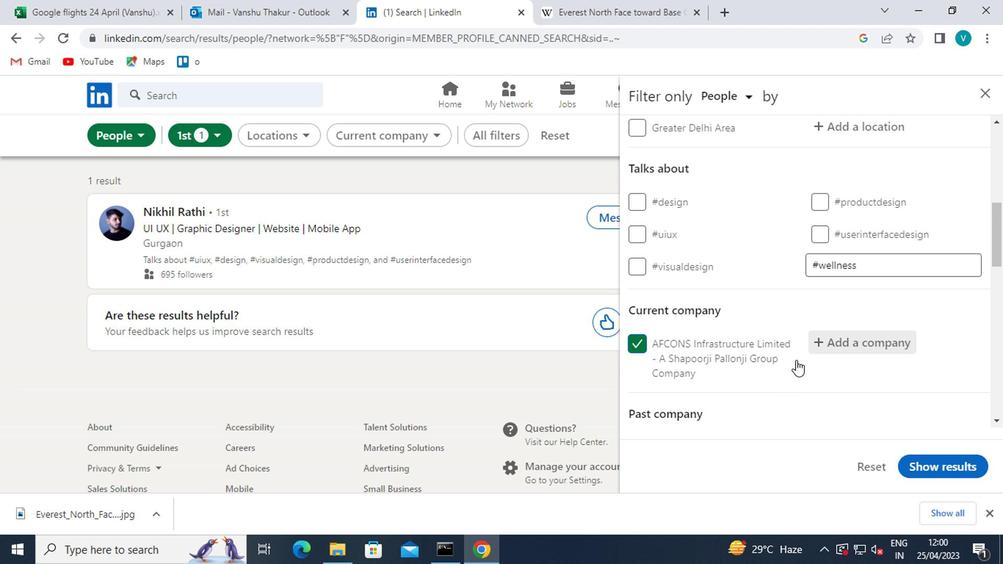 
Action: Mouse scrolled (786, 353) with delta (0, -1)
Screenshot: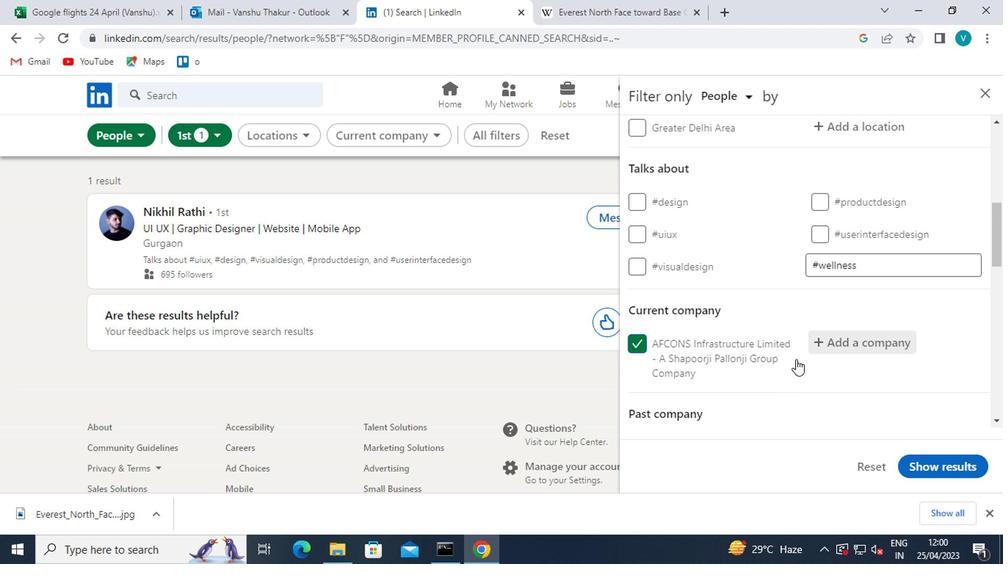 
Action: Mouse moved to (786, 353)
Screenshot: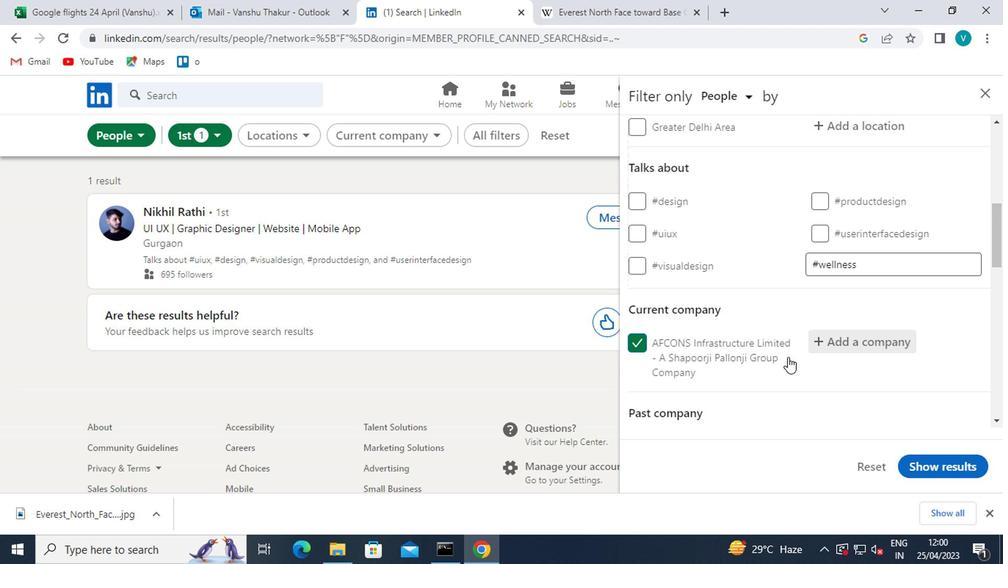 
Action: Mouse scrolled (786, 353) with delta (0, 0)
Screenshot: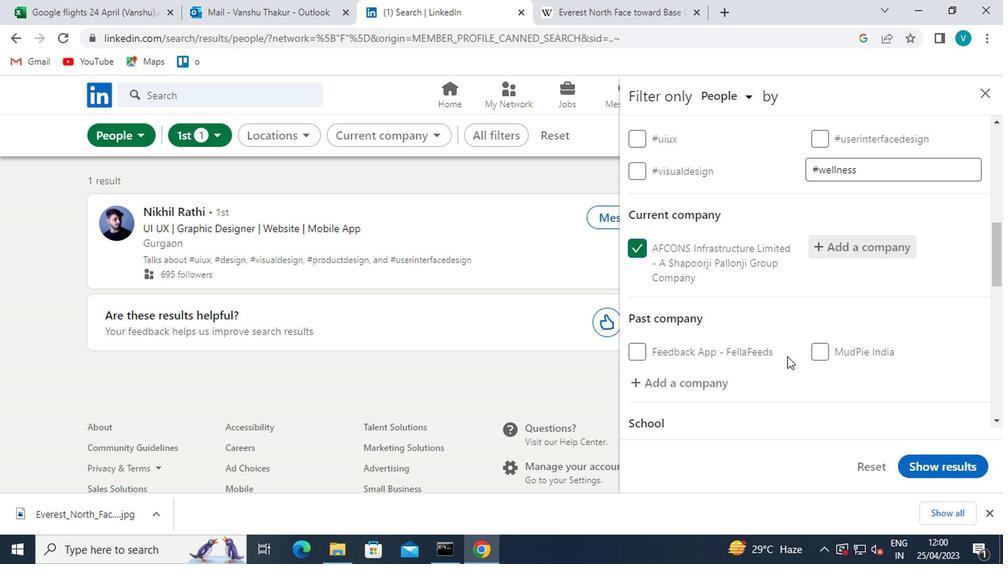 
Action: Mouse moved to (672, 376)
Screenshot: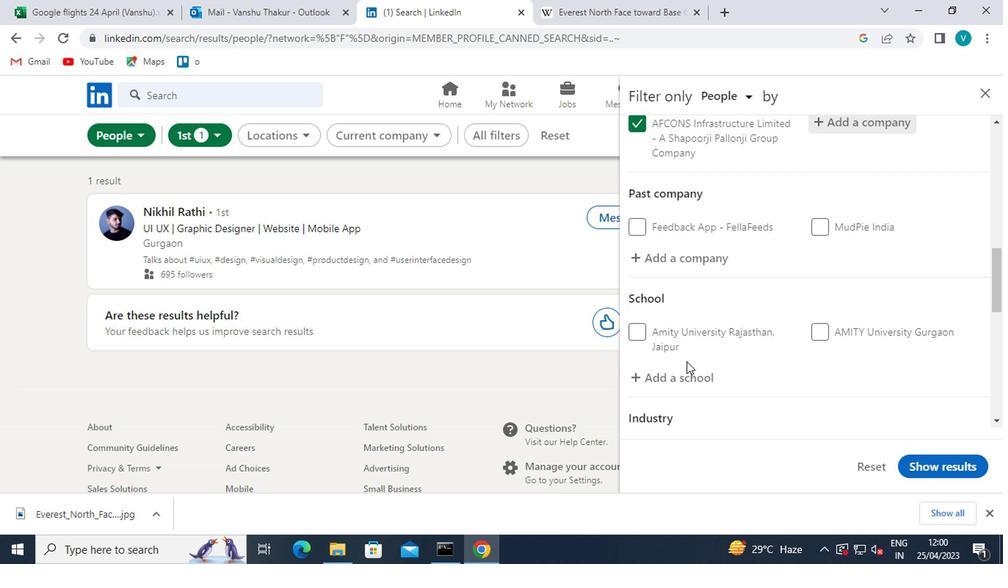 
Action: Mouse pressed left at (672, 376)
Screenshot: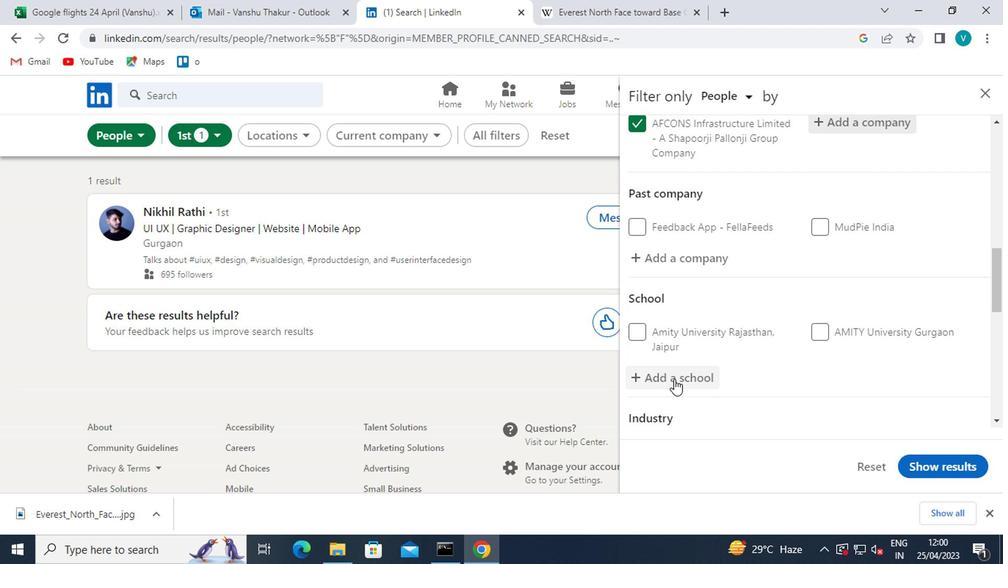 
Action: Mouse moved to (673, 376)
Screenshot: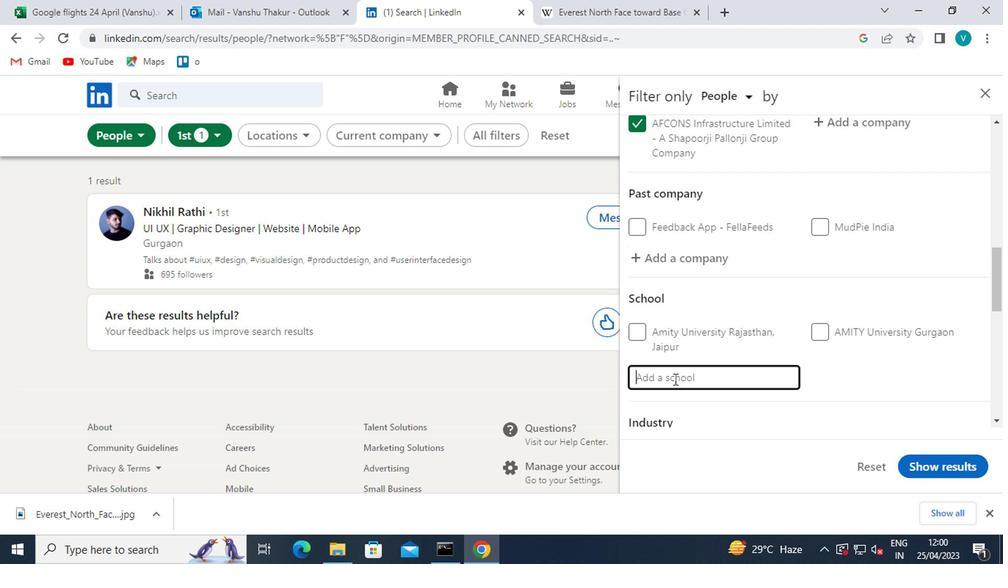 
Action: Key pressed <Key.shift>CENTRAL<Key.space><Key.shift>UNIVERSITY<Key.space>
Screenshot: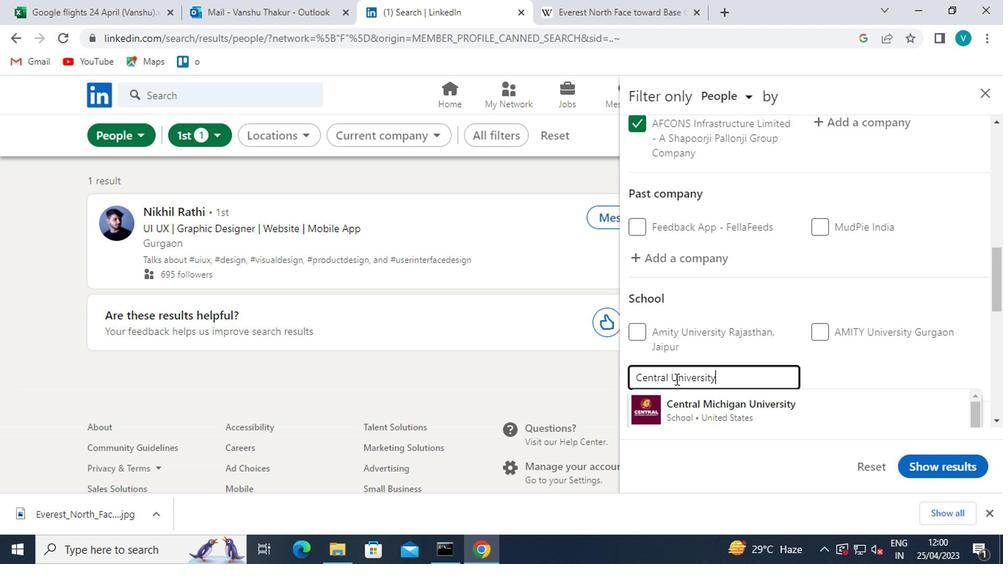 
Action: Mouse moved to (752, 374)
Screenshot: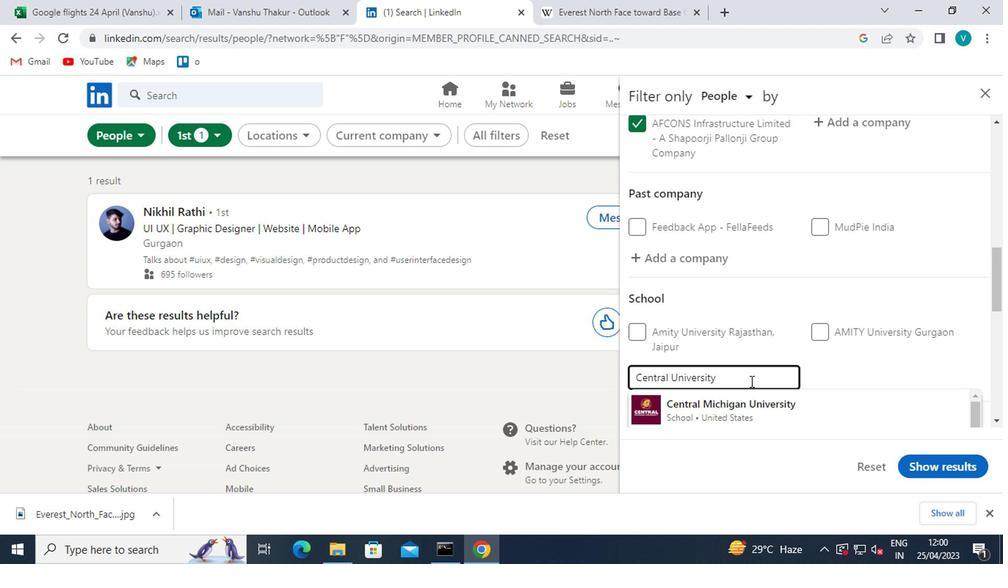 
Action: Key pressed OF<Key.space><Key.shift>RAJA
Screenshot: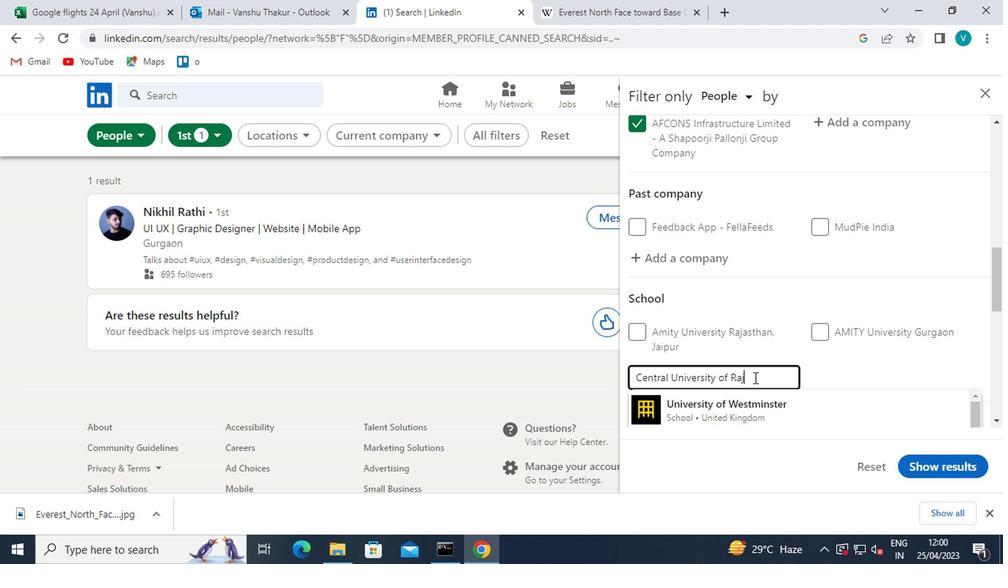 
Action: Mouse moved to (883, 414)
Screenshot: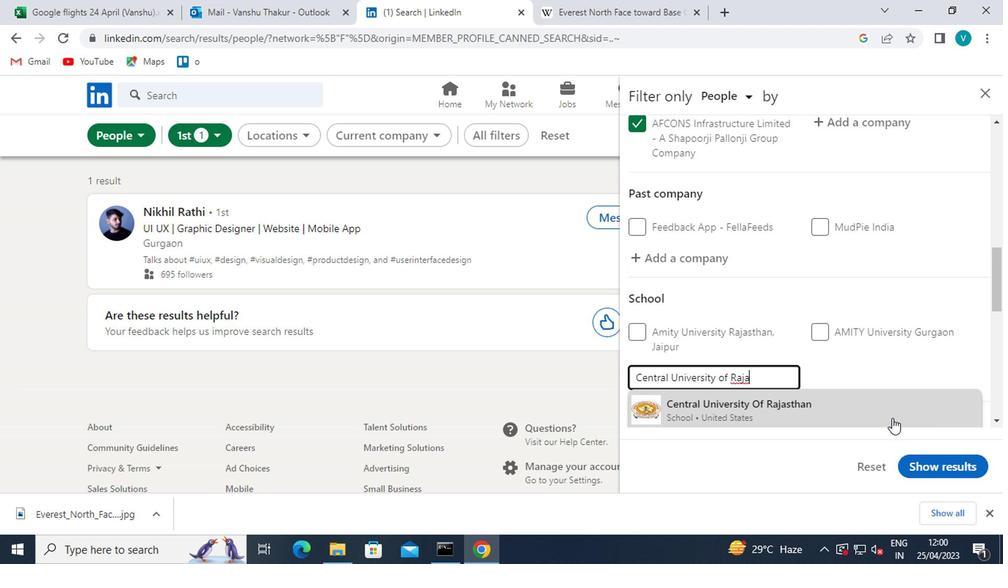
Action: Mouse pressed left at (883, 414)
Screenshot: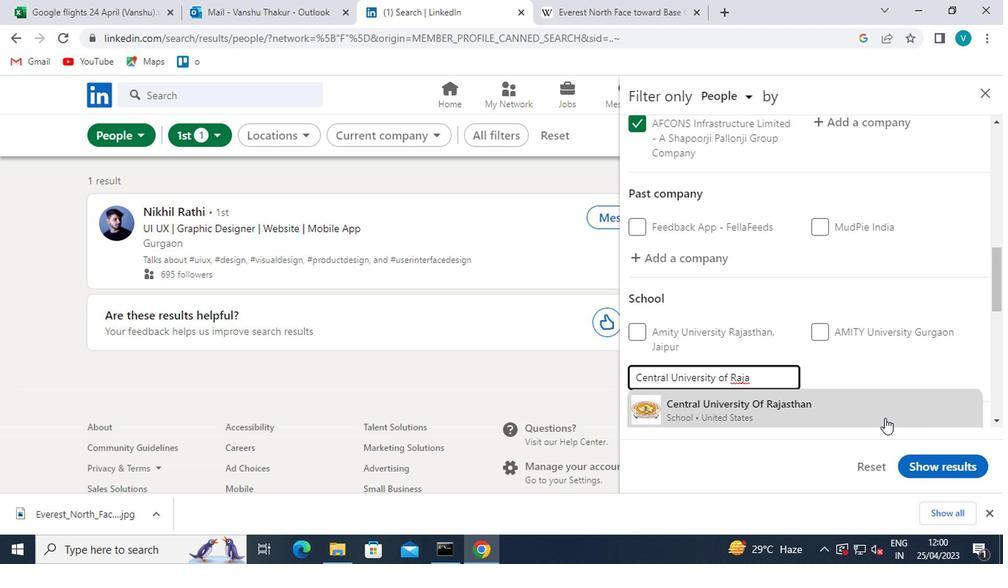
Action: Mouse moved to (870, 405)
Screenshot: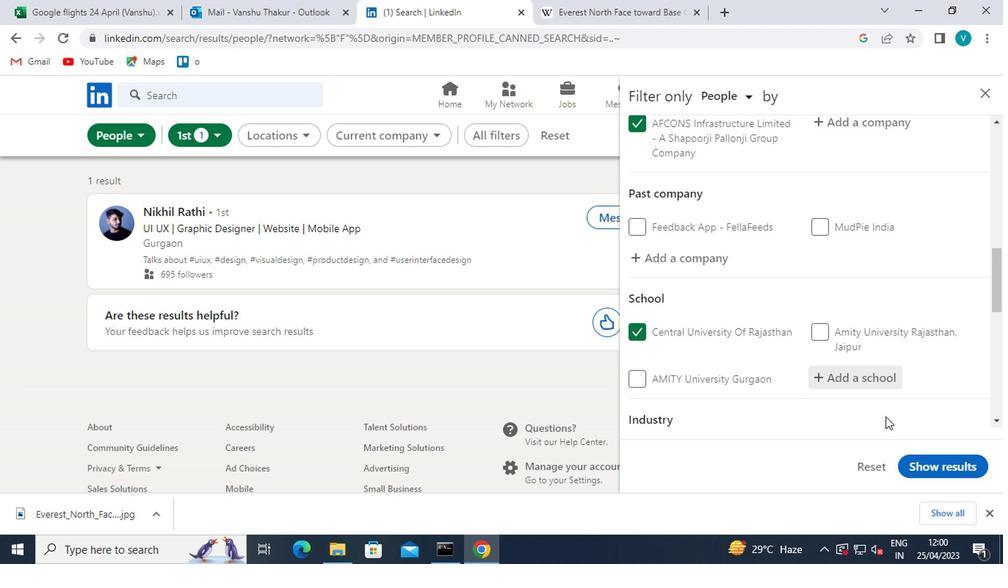 
Action: Mouse scrolled (870, 405) with delta (0, 0)
Screenshot: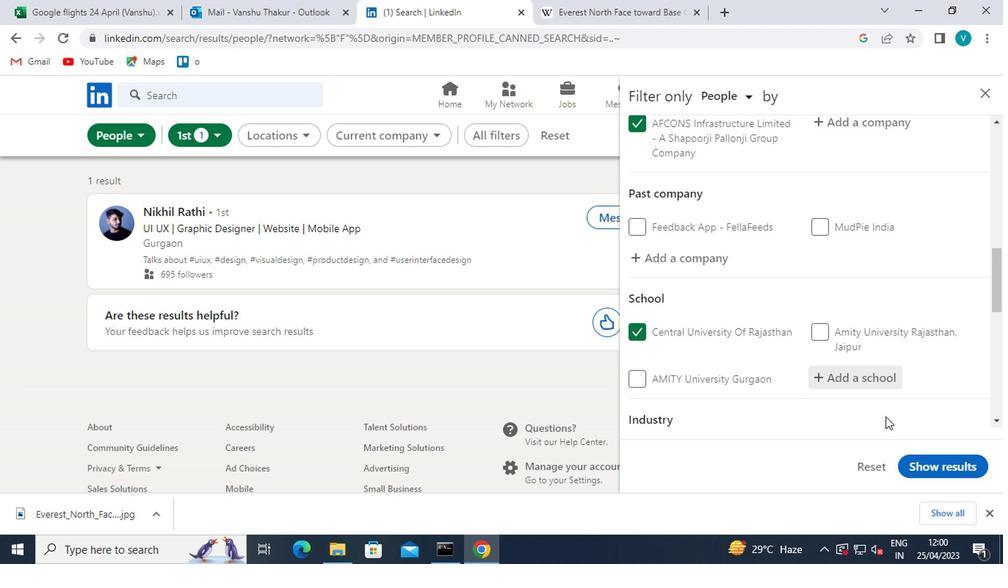 
Action: Mouse moved to (827, 394)
Screenshot: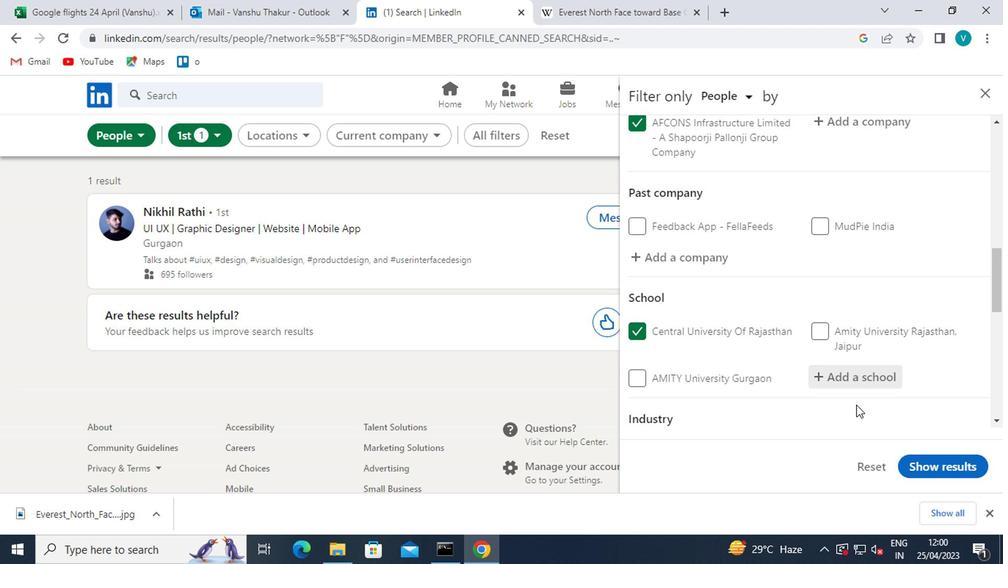 
Action: Mouse scrolled (827, 393) with delta (0, 0)
Screenshot: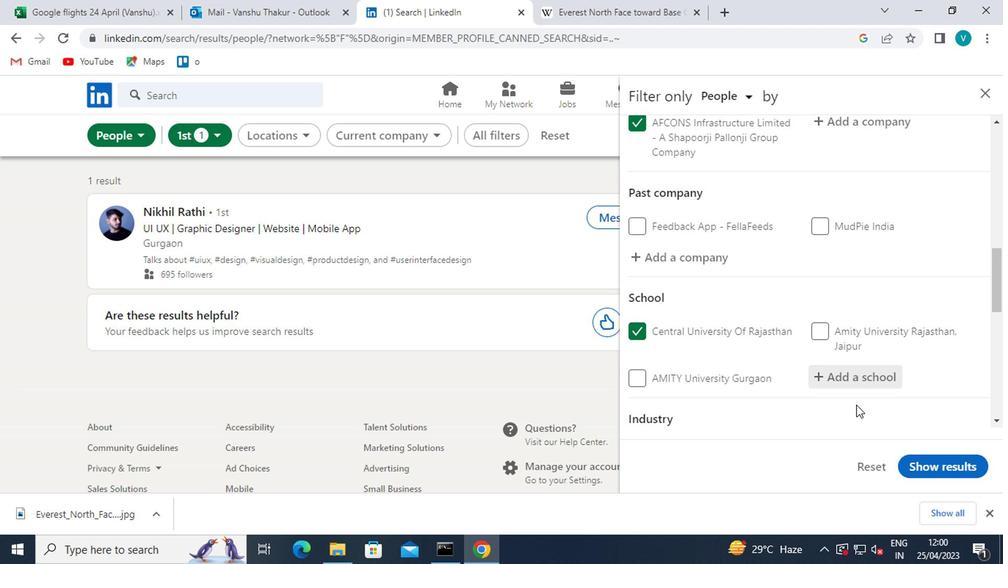 
Action: Mouse moved to (801, 386)
Screenshot: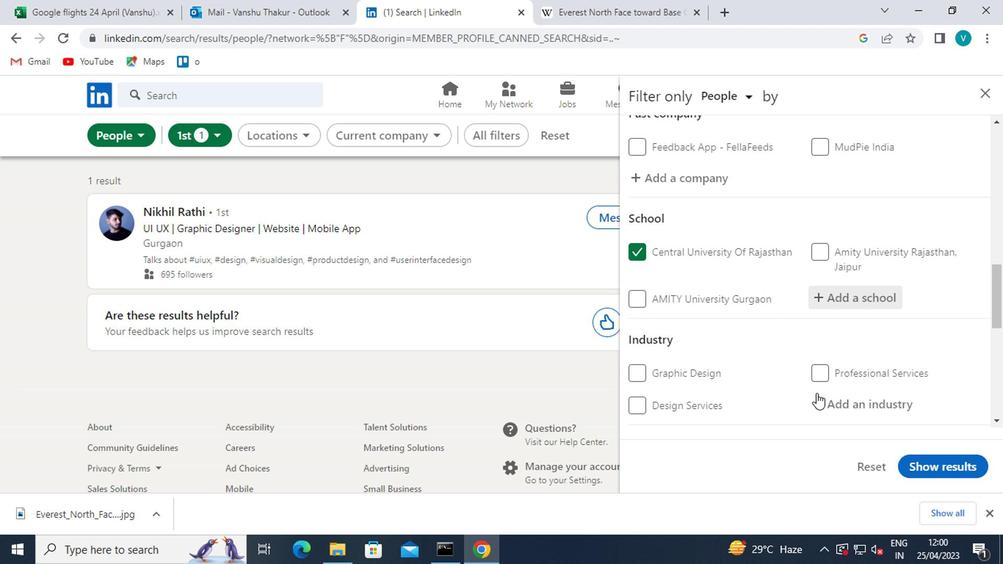 
Action: Mouse scrolled (801, 385) with delta (0, 0)
Screenshot: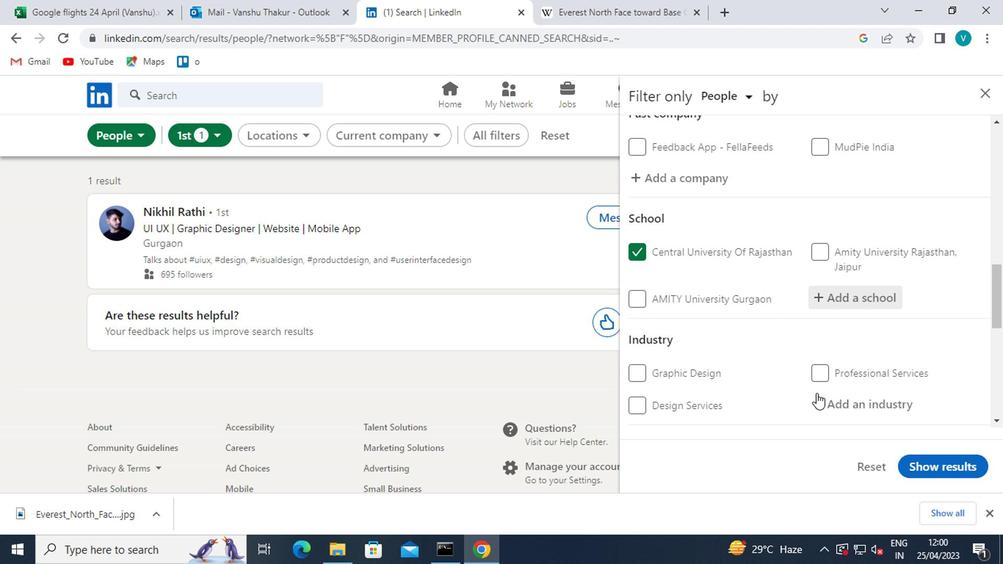 
Action: Mouse moved to (863, 267)
Screenshot: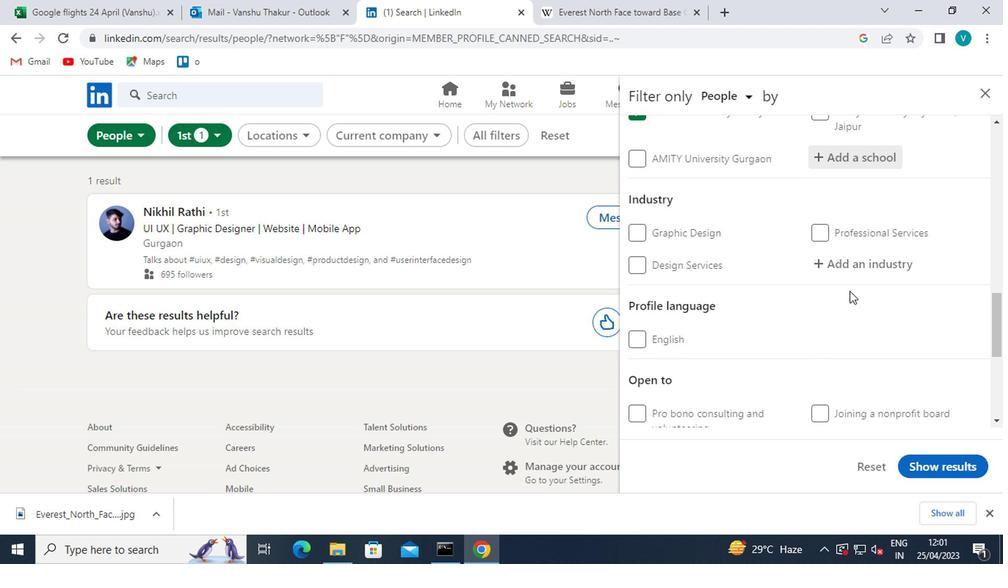 
Action: Mouse pressed left at (863, 267)
Screenshot: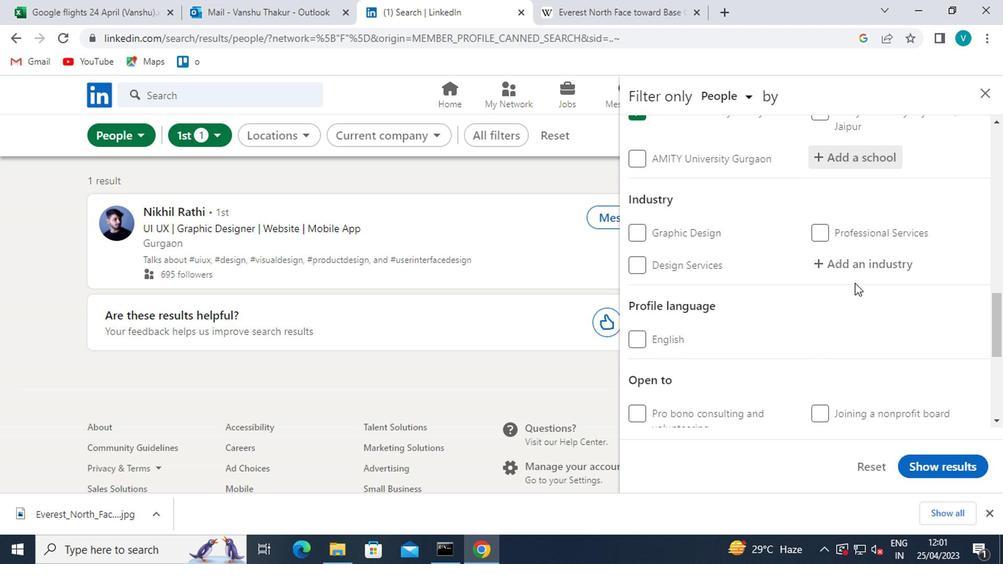 
Action: Mouse moved to (862, 266)
Screenshot: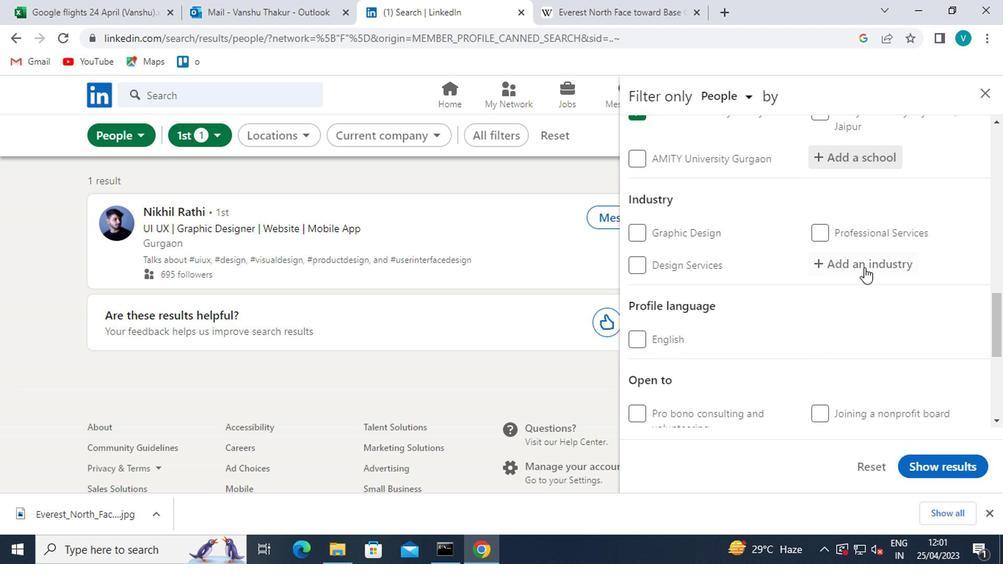 
Action: Key pressed <Key.shift>IT<Key.space><Key.shift>SYSTEM<Key.space>
Screenshot: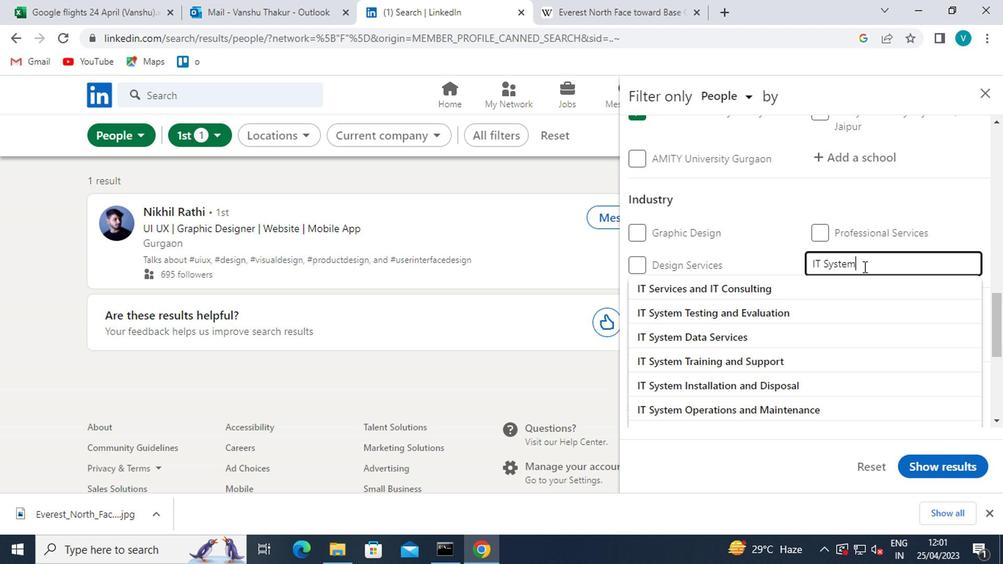 
Action: Mouse moved to (775, 336)
Screenshot: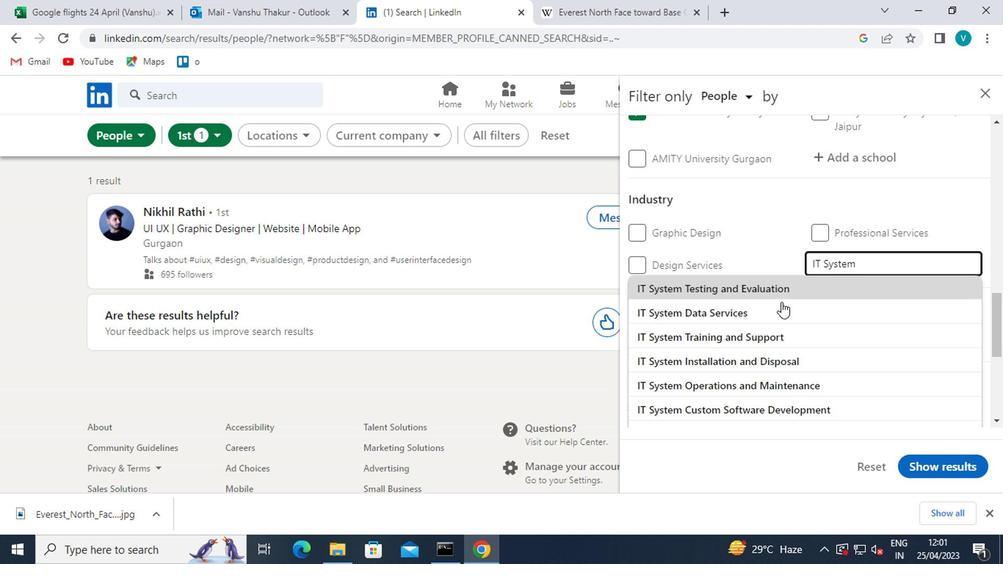 
Action: Mouse pressed left at (775, 336)
Screenshot: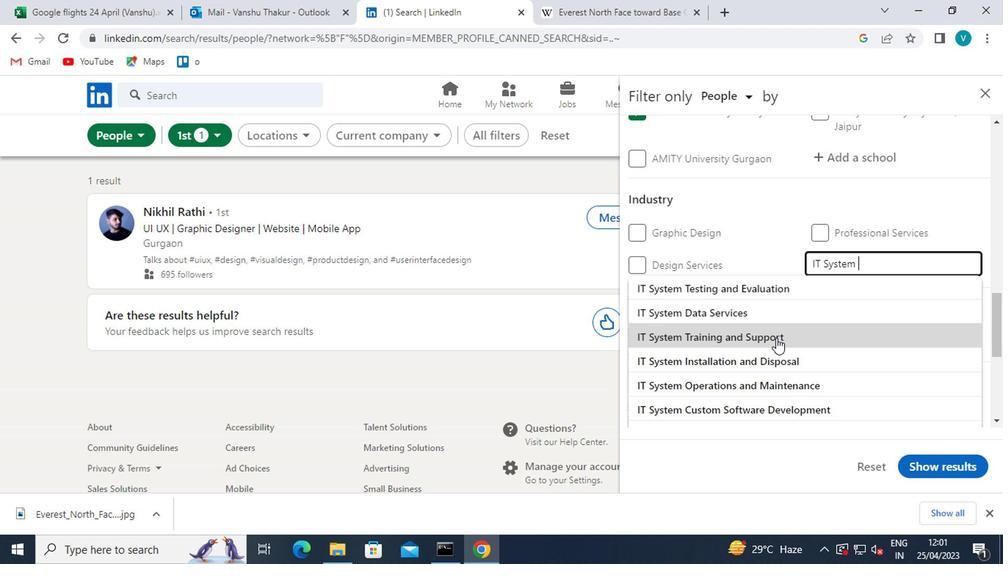 
Action: Mouse scrolled (775, 336) with delta (0, 0)
Screenshot: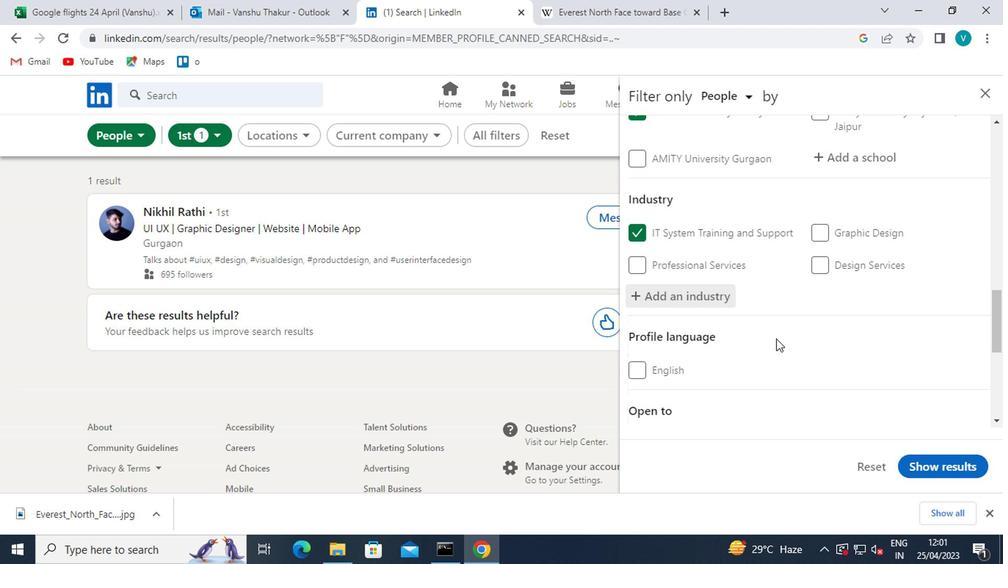 
Action: Mouse scrolled (775, 336) with delta (0, 0)
Screenshot: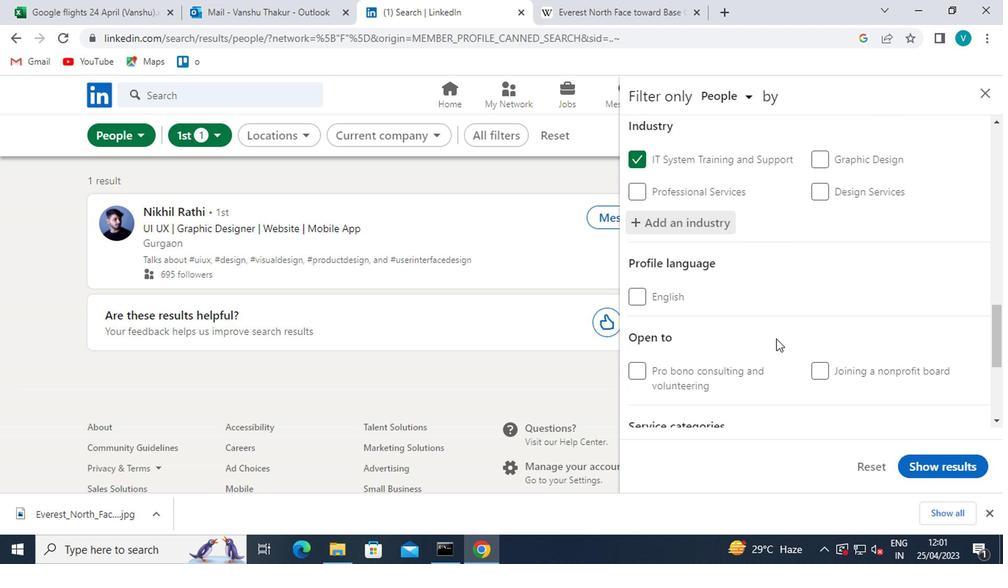 
Action: Mouse scrolled (775, 336) with delta (0, 0)
Screenshot: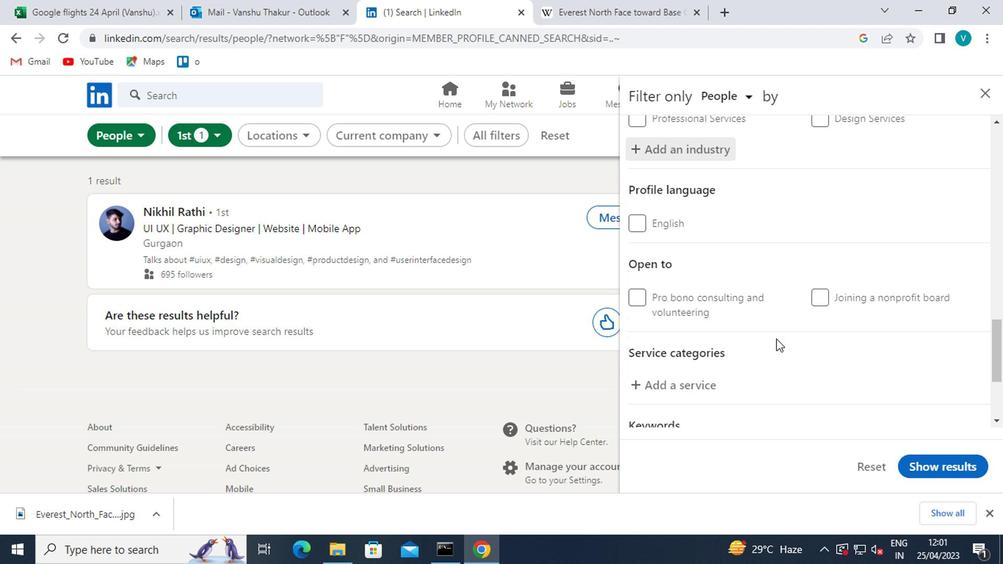 
Action: Mouse moved to (716, 317)
Screenshot: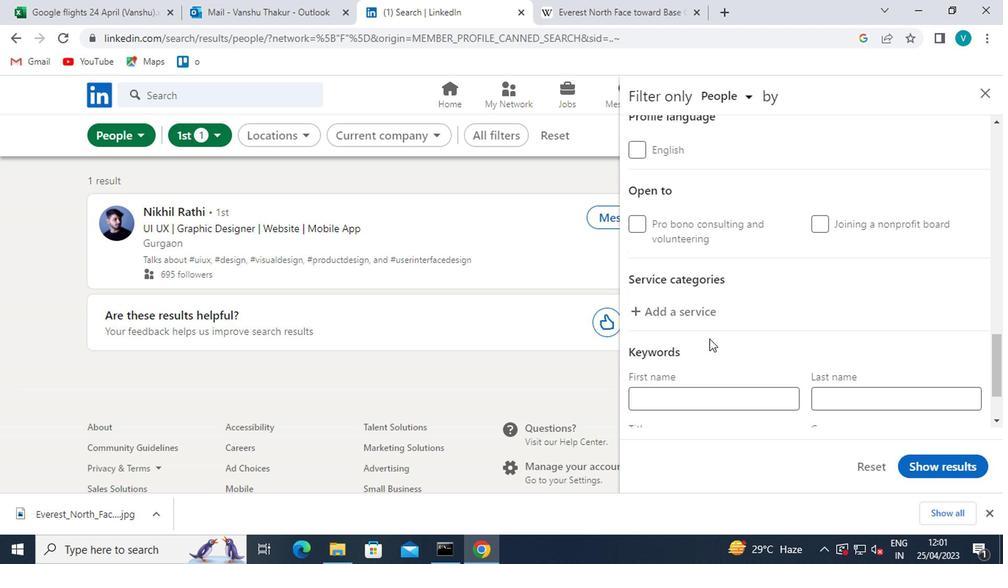 
Action: Mouse pressed left at (716, 317)
Screenshot: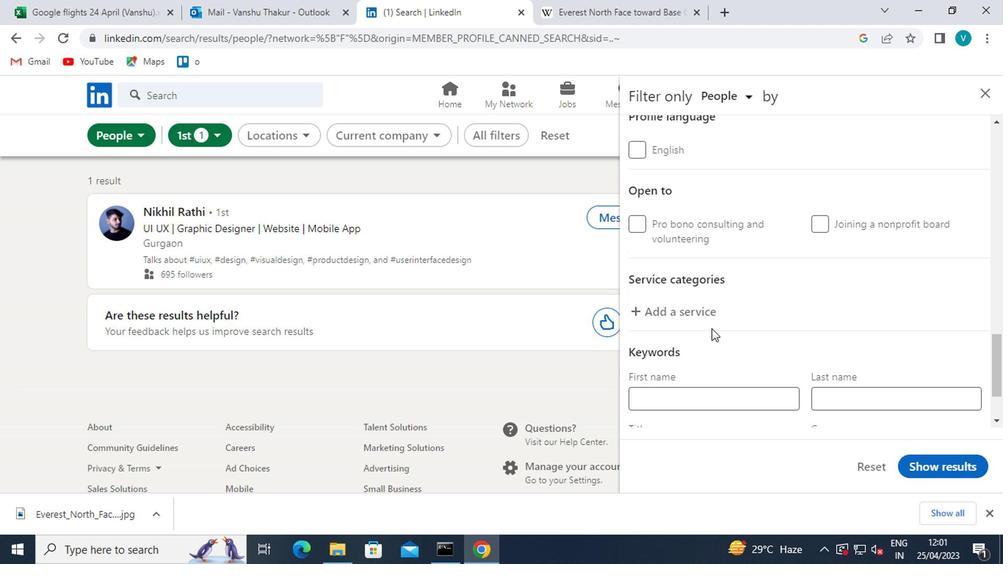 
Action: Key pressed <Key.shift>CYBERSECURITY
Screenshot: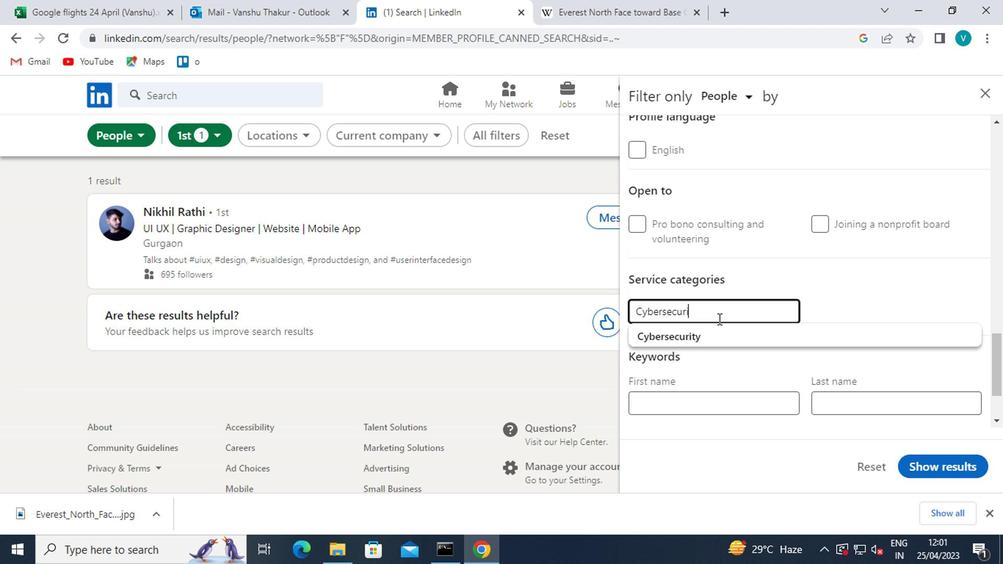 
Action: Mouse moved to (685, 334)
Screenshot: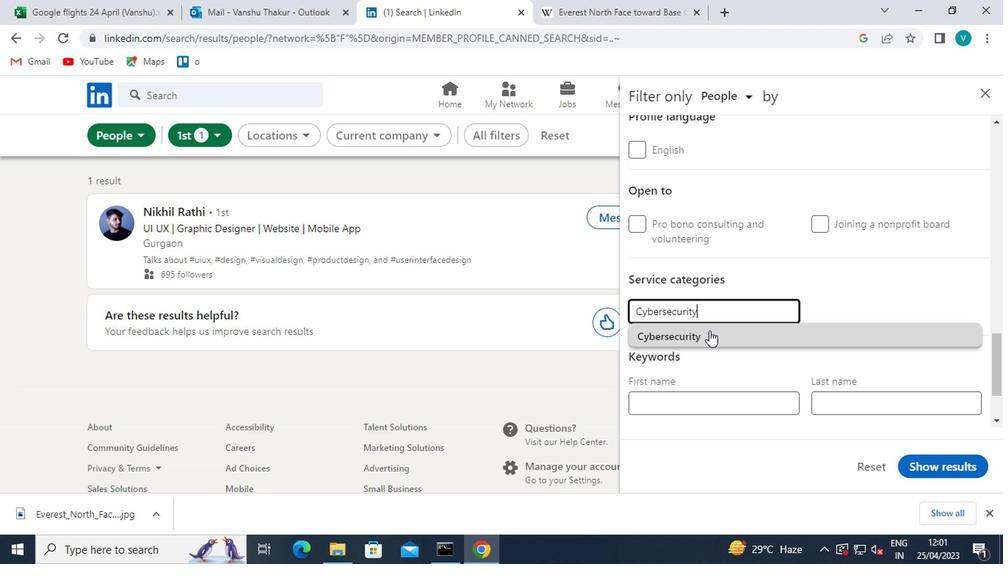
Action: Mouse pressed left at (685, 334)
Screenshot: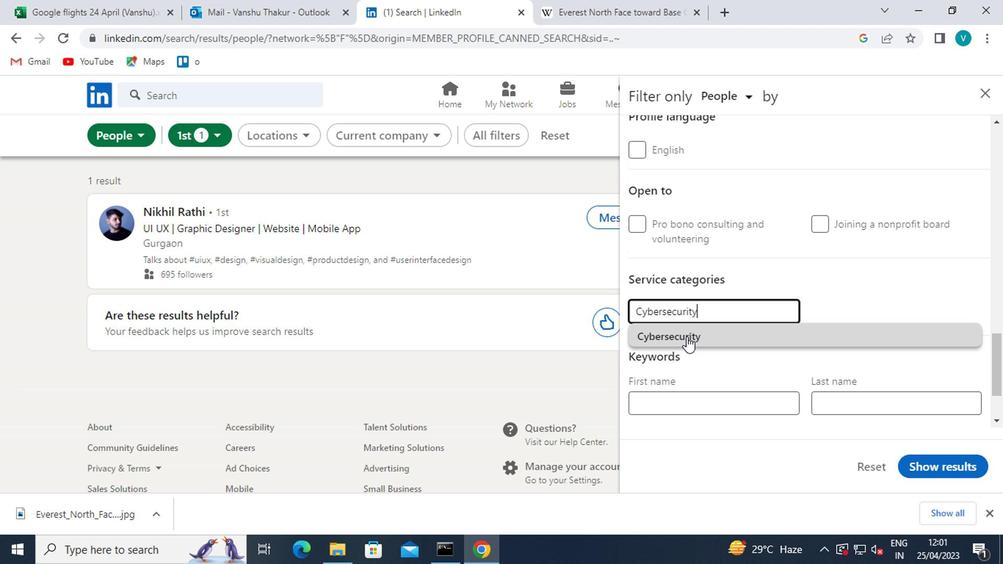 
Action: Mouse moved to (702, 324)
Screenshot: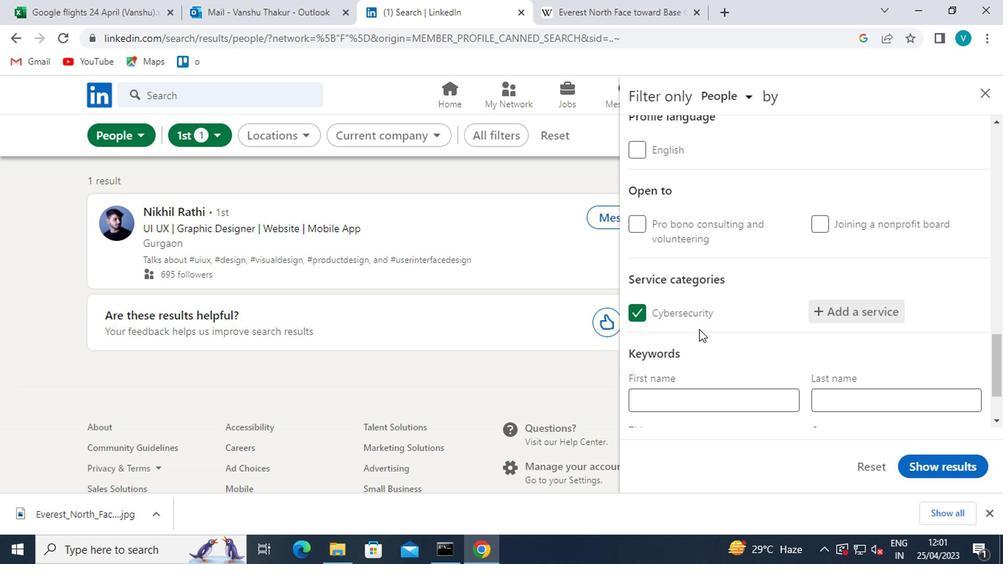 
Action: Mouse scrolled (702, 324) with delta (0, 0)
Screenshot: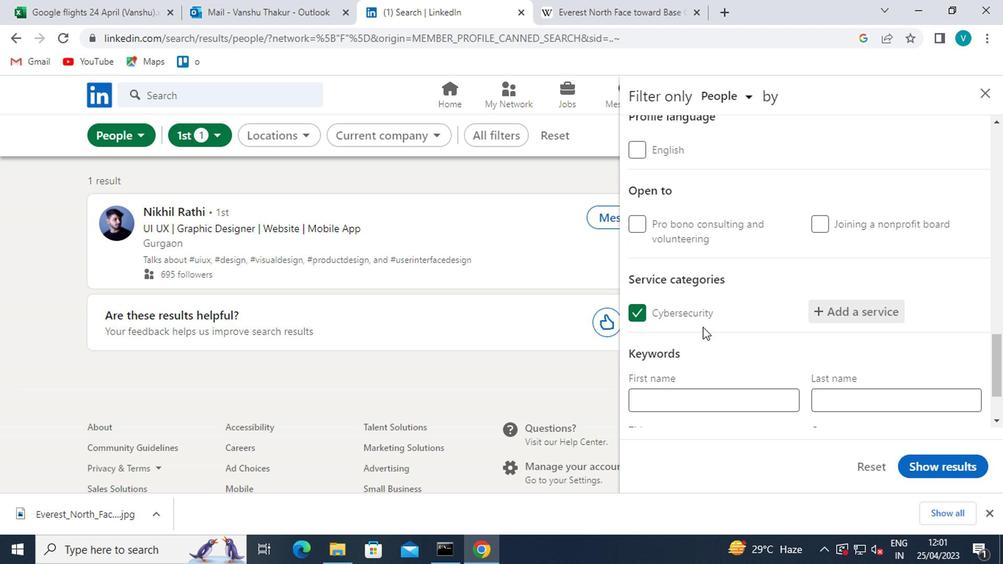 
Action: Mouse moved to (703, 324)
Screenshot: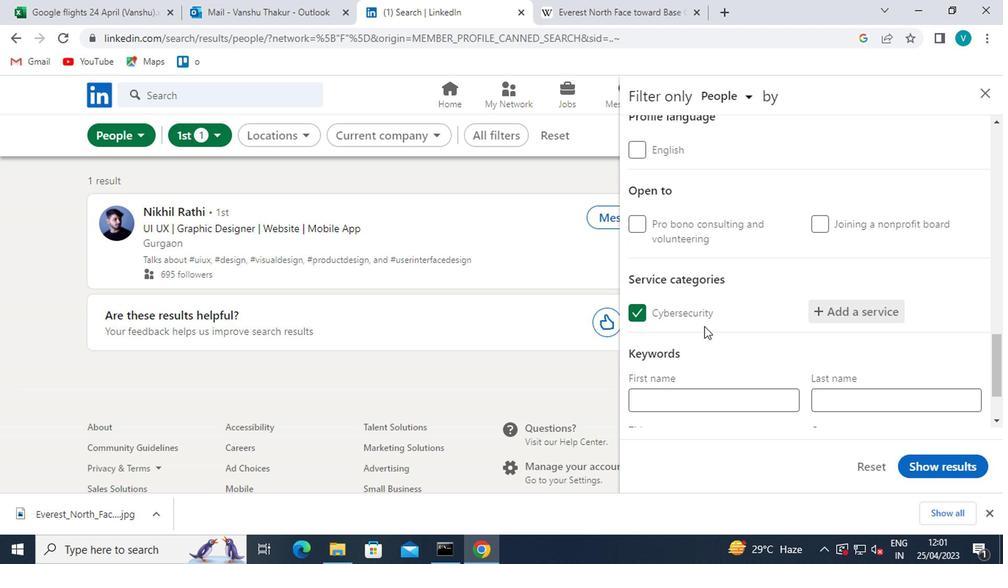 
Action: Mouse scrolled (703, 323) with delta (0, -1)
Screenshot: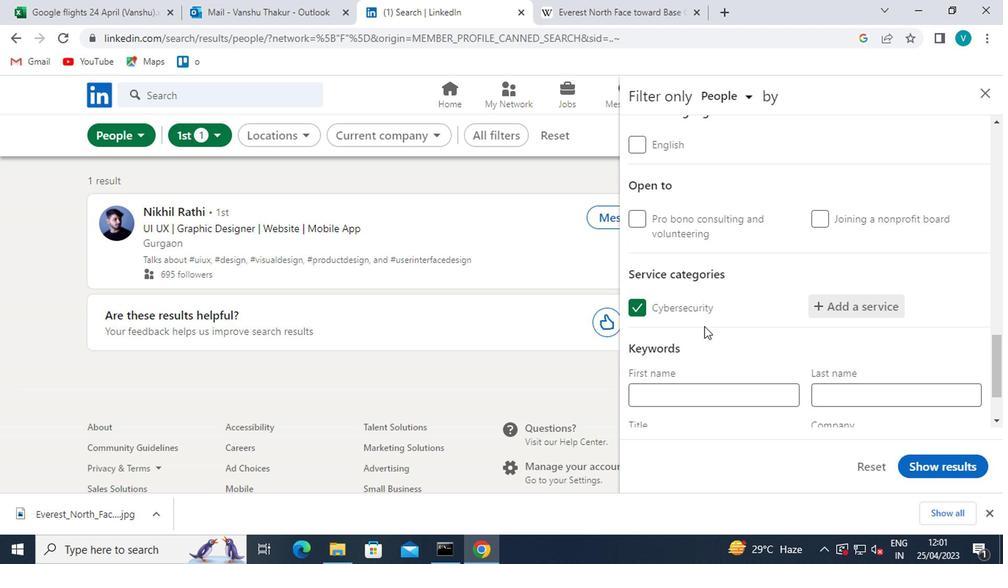 
Action: Mouse moved to (704, 324)
Screenshot: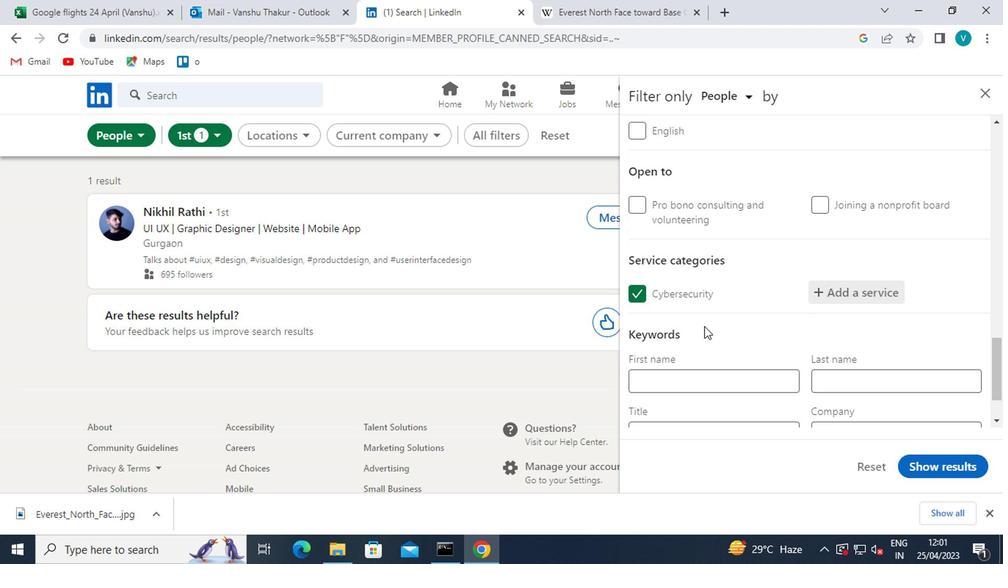 
Action: Mouse scrolled (704, 323) with delta (0, -1)
Screenshot: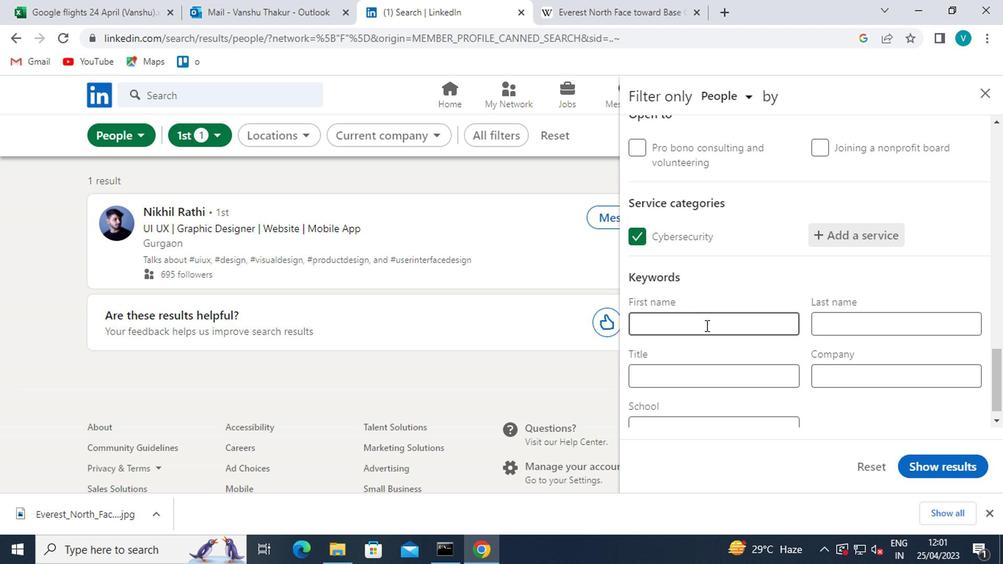 
Action: Mouse moved to (705, 351)
Screenshot: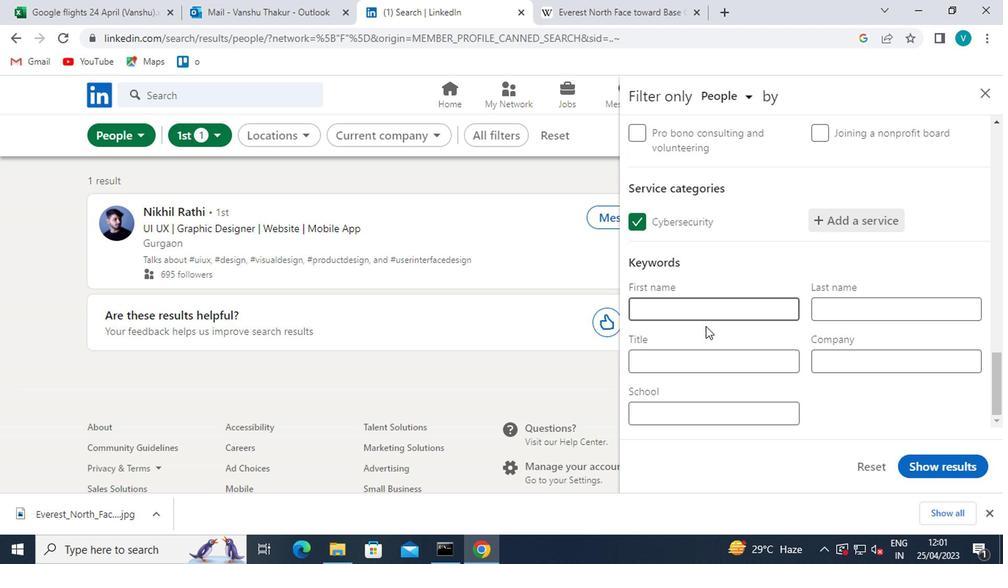 
Action: Mouse pressed left at (705, 351)
Screenshot: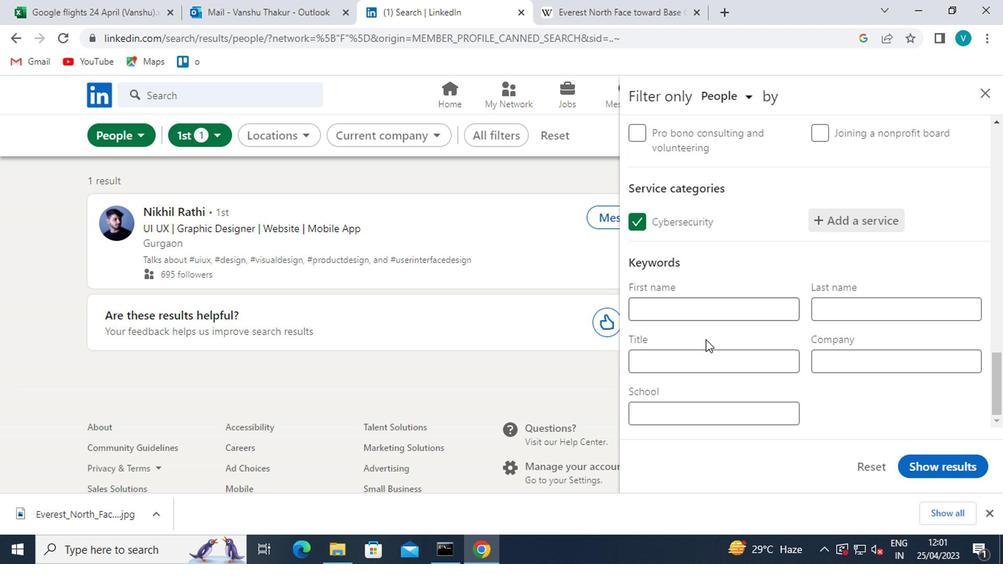 
Action: Key pressed <Key.shift>WEDDING<Key.space><Key.shift>COORDINATOR
Screenshot: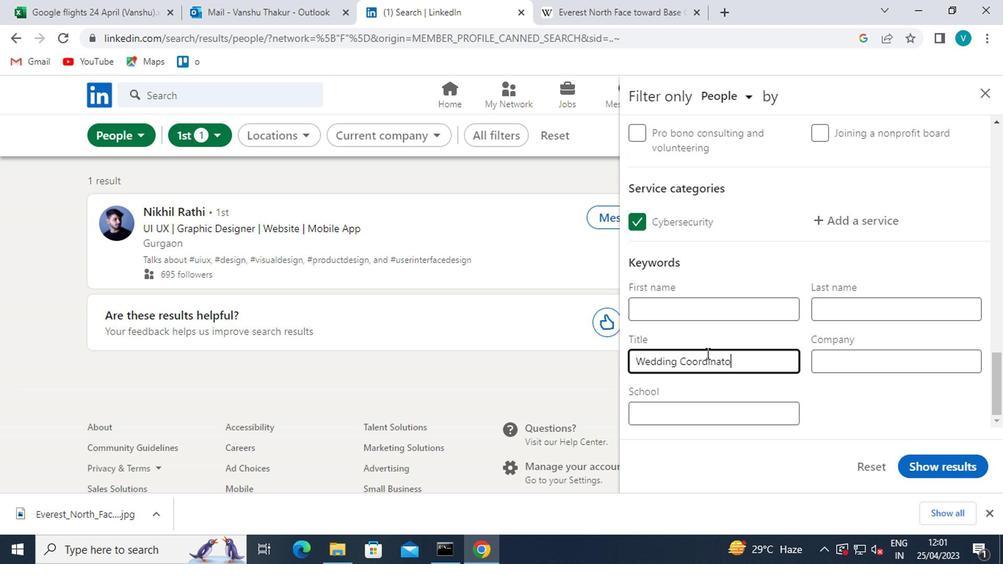 
Action: Mouse moved to (914, 458)
Screenshot: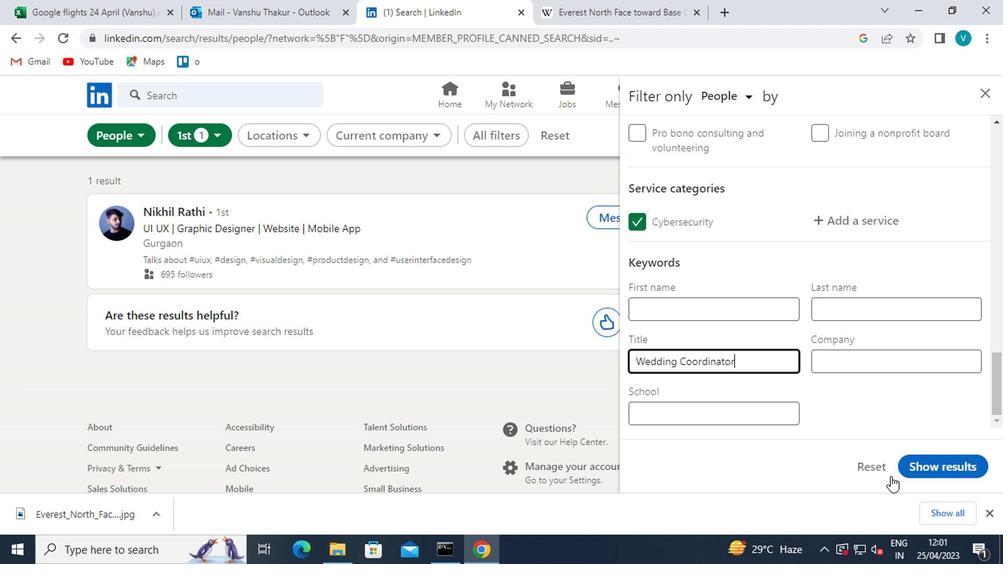 
Action: Mouse pressed left at (914, 458)
Screenshot: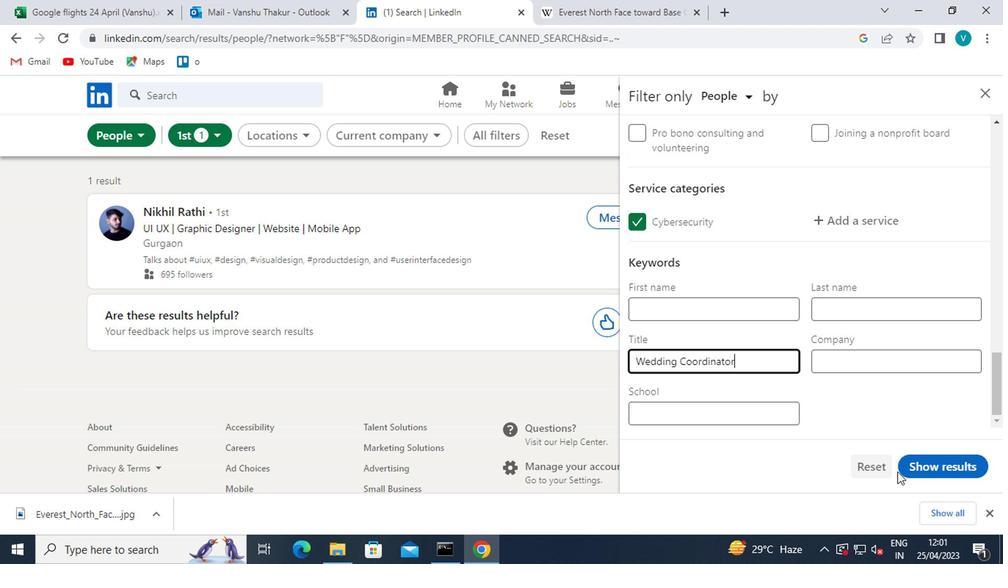 
Action: Mouse moved to (897, 444)
Screenshot: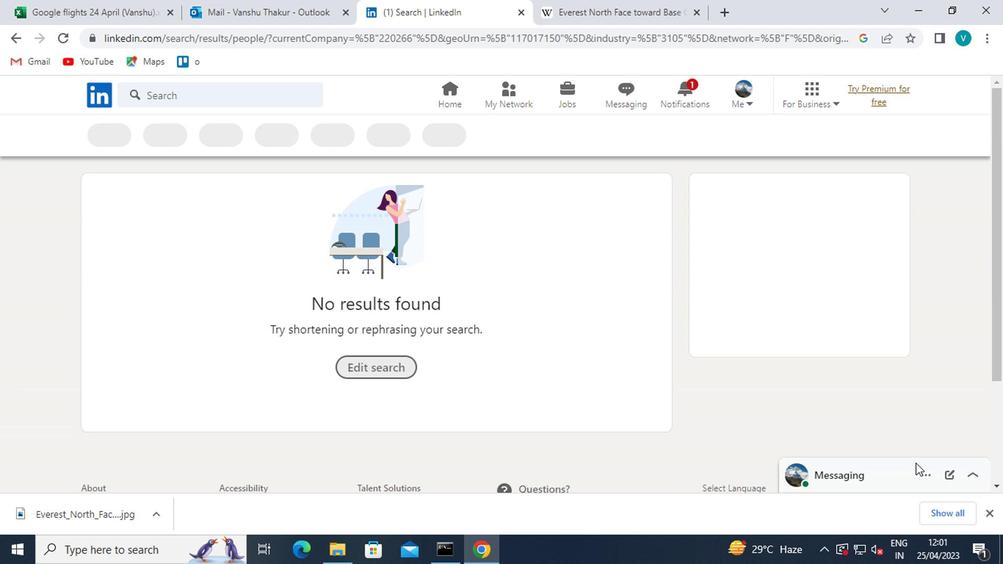 
